 Task: Search one way flight ticket for 1 adult, 1 child, 1 infant in seat in premium economy from Fairbanks: Fairbanks International Airport to Sheridan: Sheridan County Airport on 8-6-2023. Number of bags: 2 carry on bags and 4 checked bags. Price is upto 71000. Outbound departure time preference is 17:00.
Action: Mouse moved to (410, 352)
Screenshot: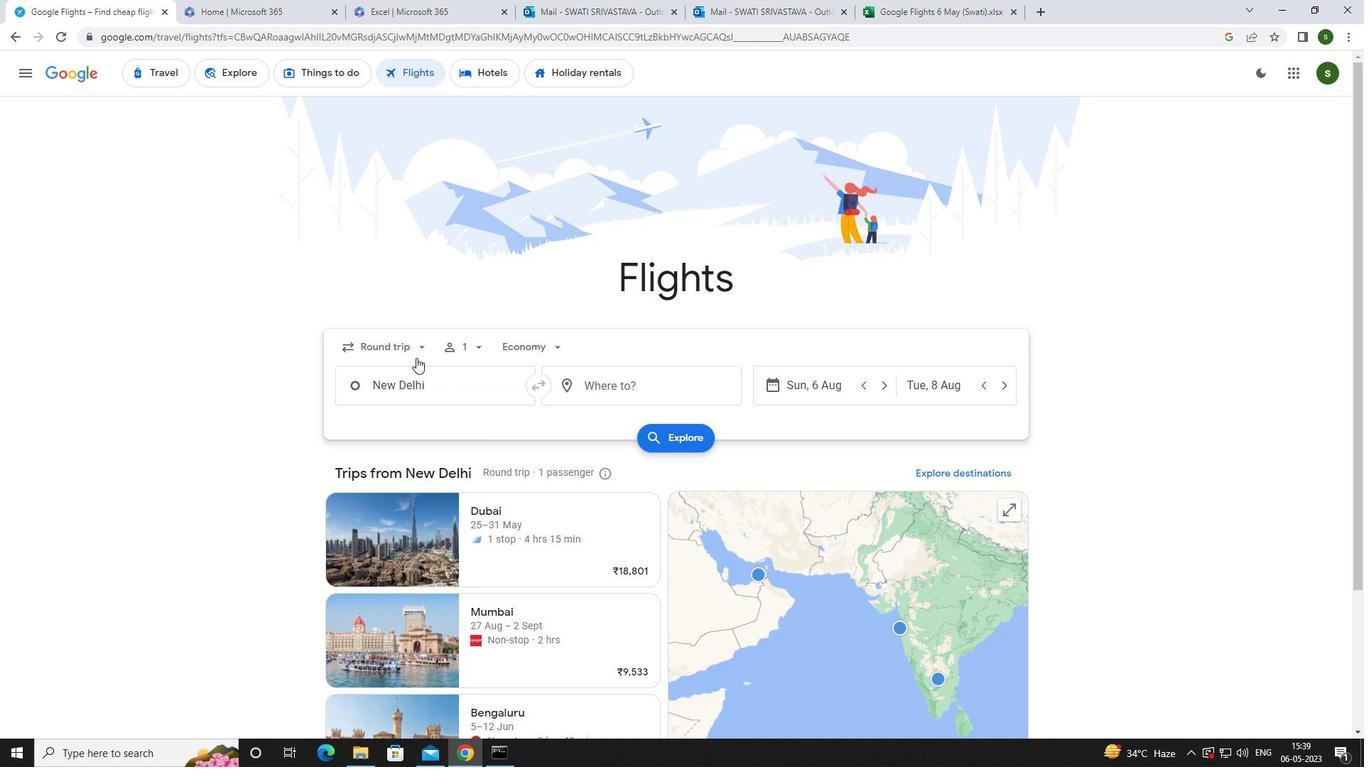 
Action: Mouse pressed left at (410, 352)
Screenshot: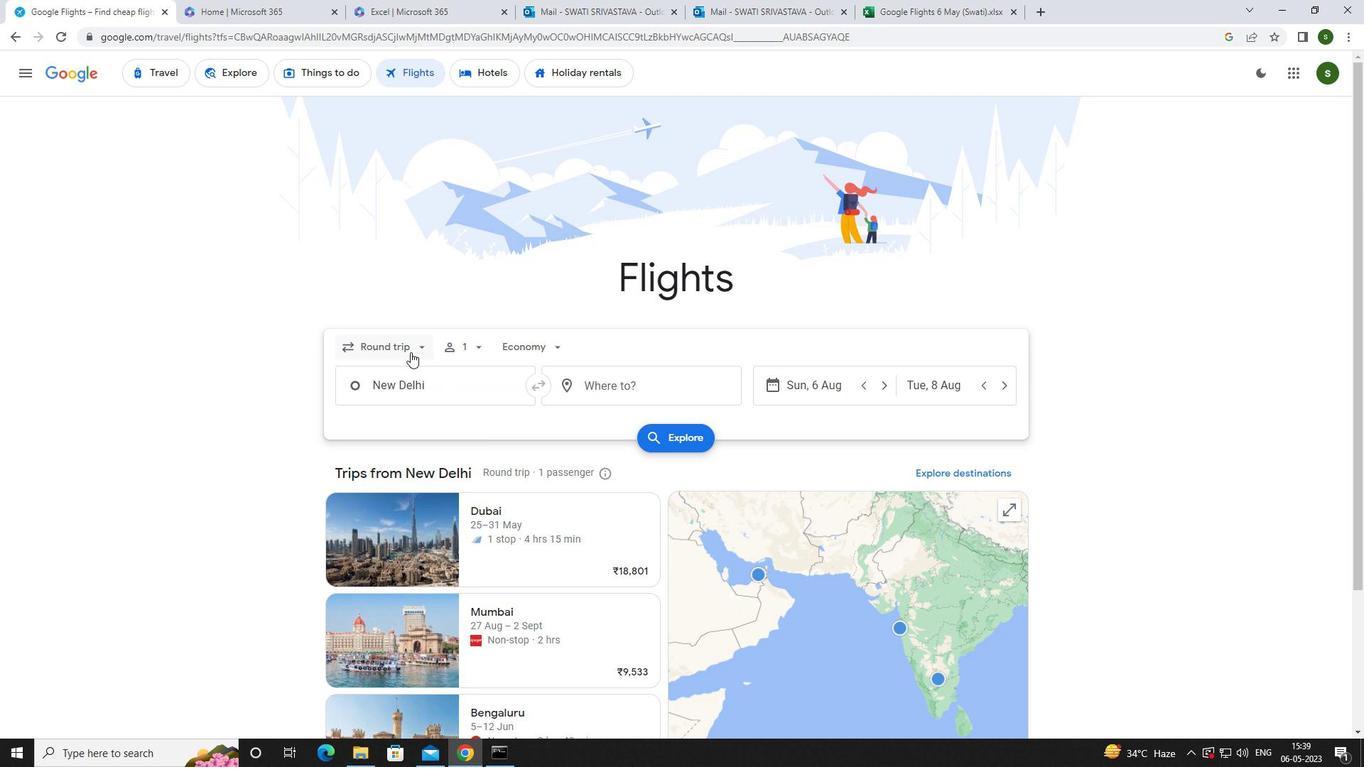 
Action: Mouse moved to (413, 408)
Screenshot: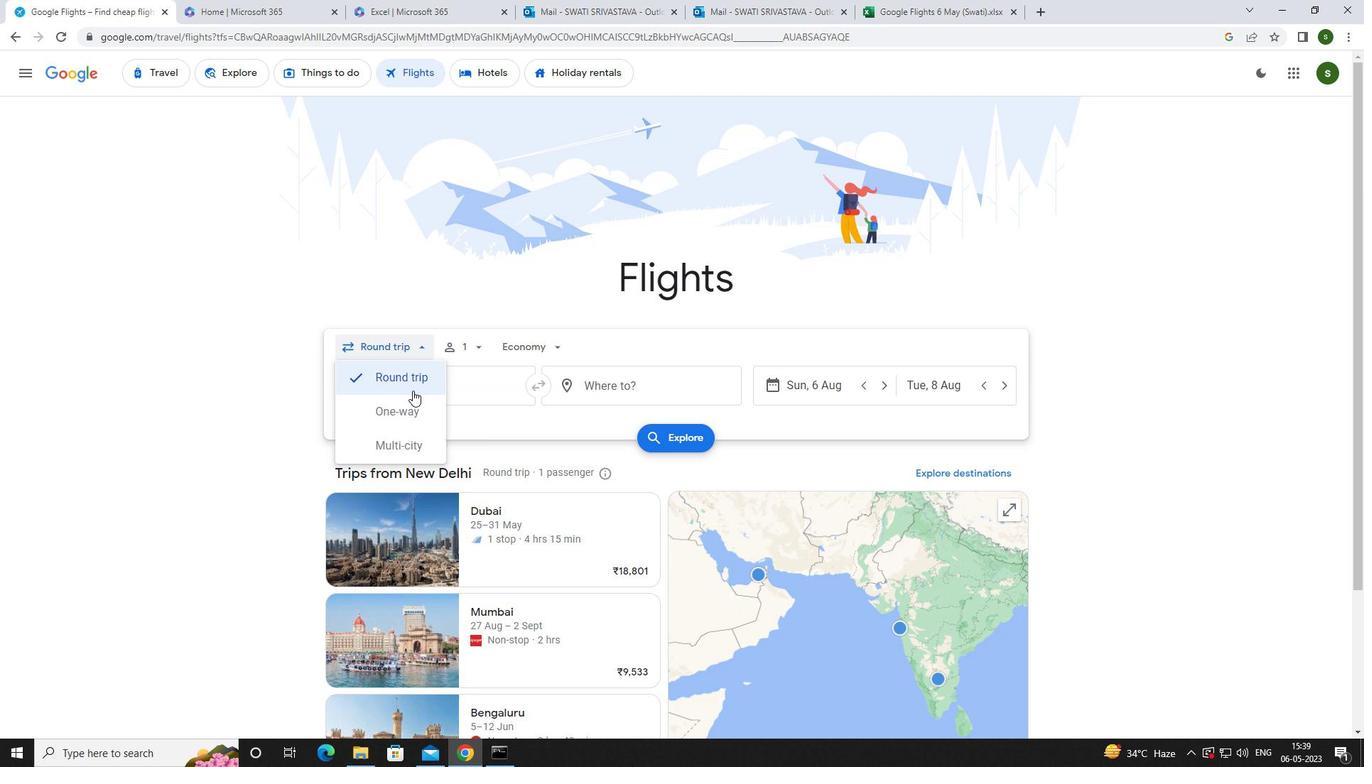 
Action: Mouse pressed left at (413, 408)
Screenshot: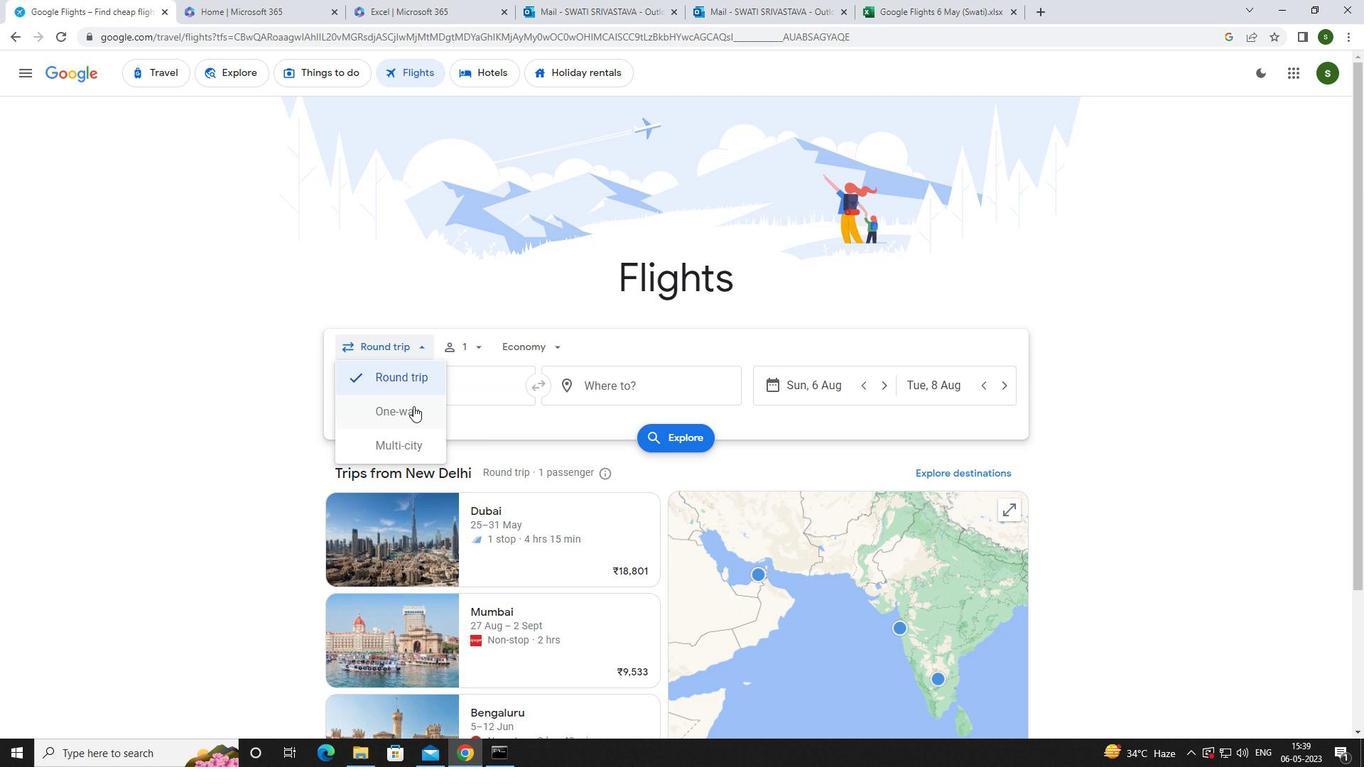 
Action: Mouse moved to (466, 341)
Screenshot: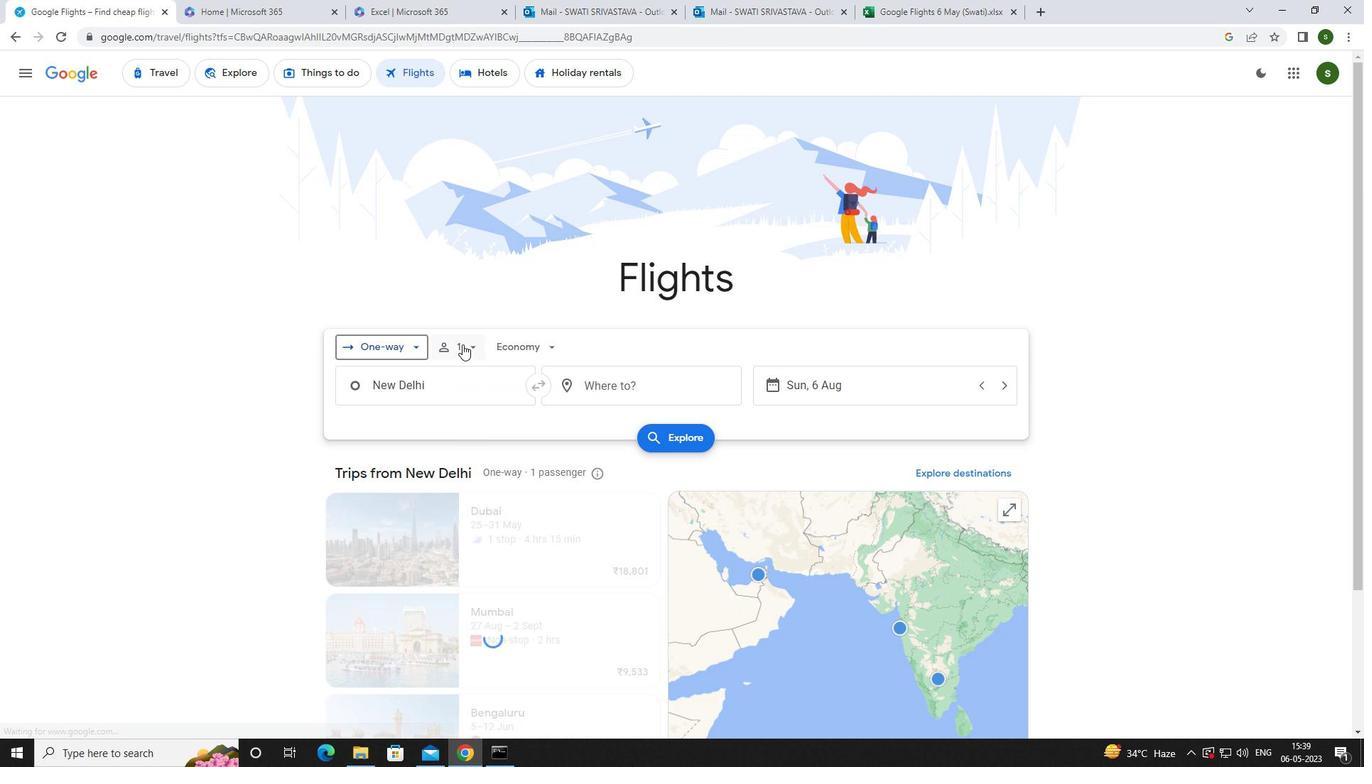 
Action: Mouse pressed left at (466, 341)
Screenshot: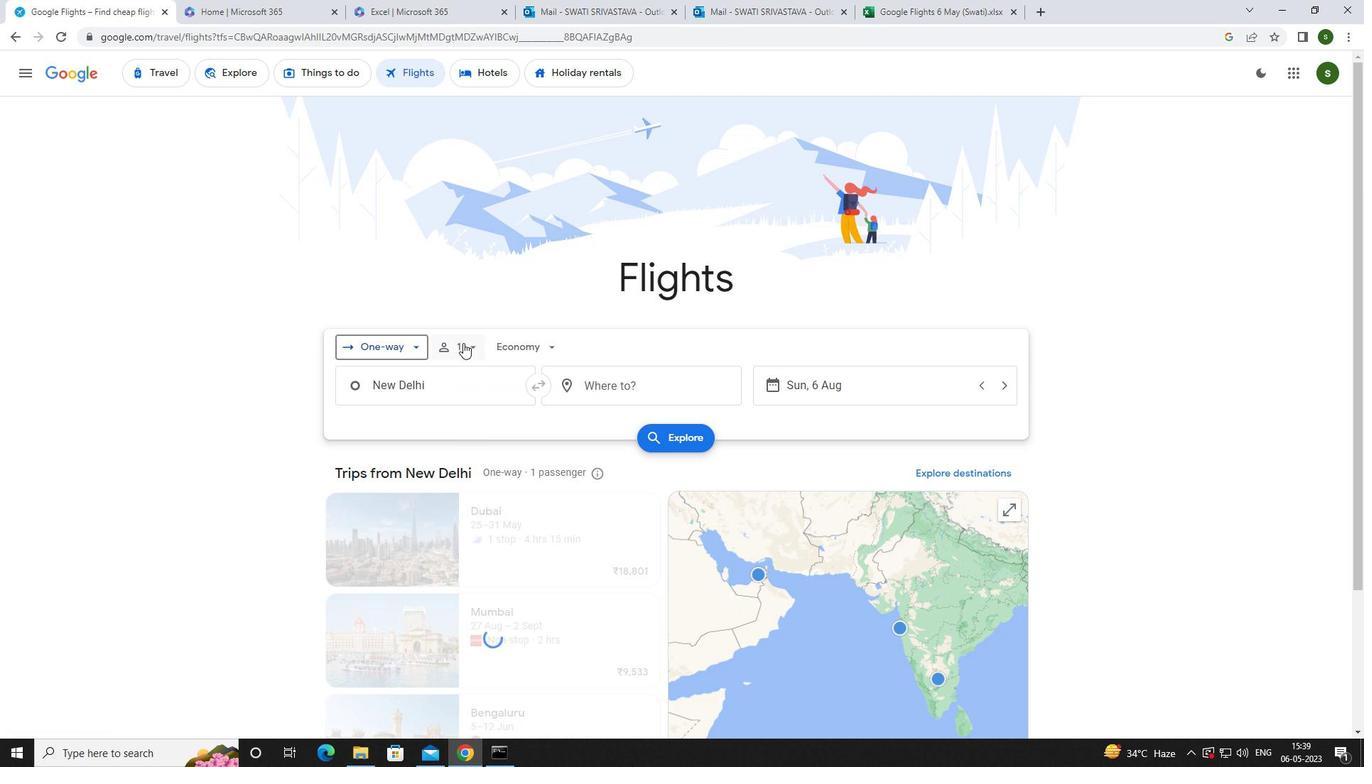 
Action: Mouse moved to (582, 421)
Screenshot: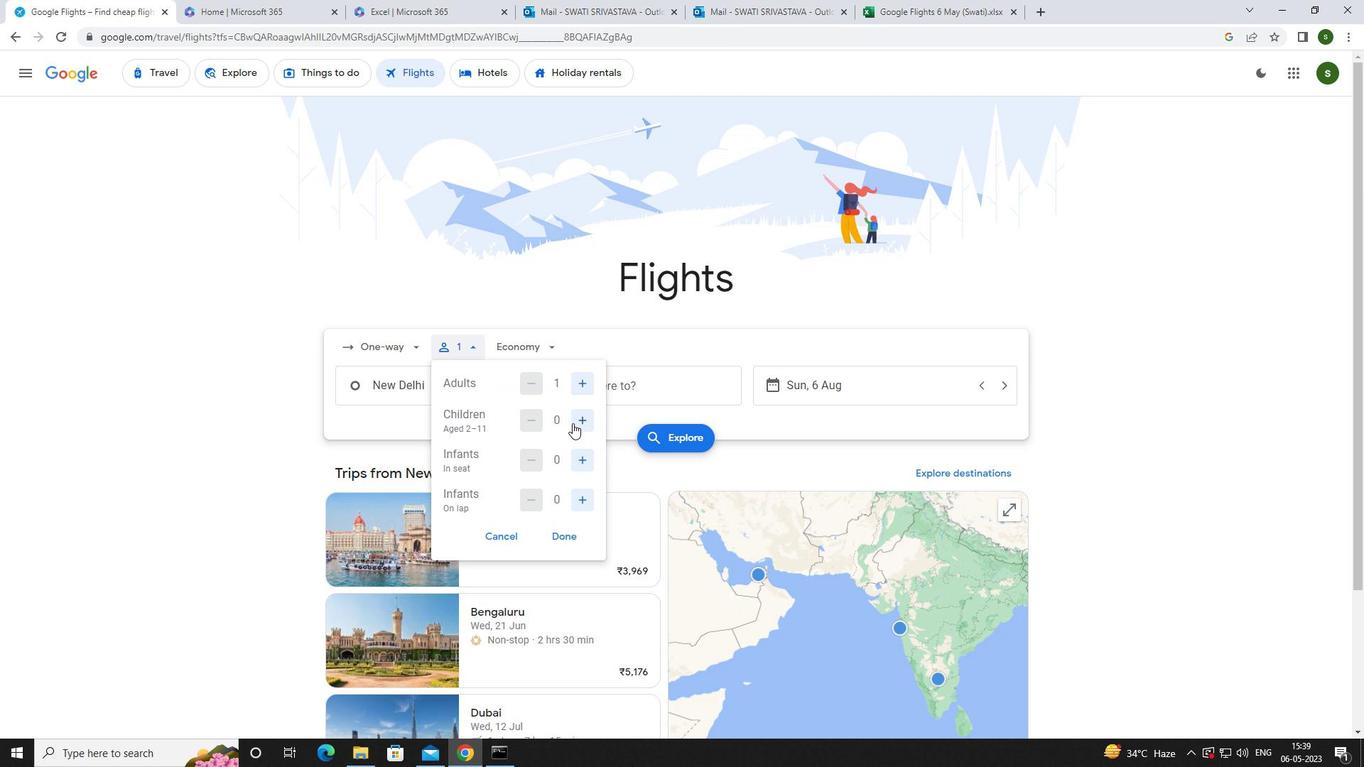 
Action: Mouse pressed left at (582, 421)
Screenshot: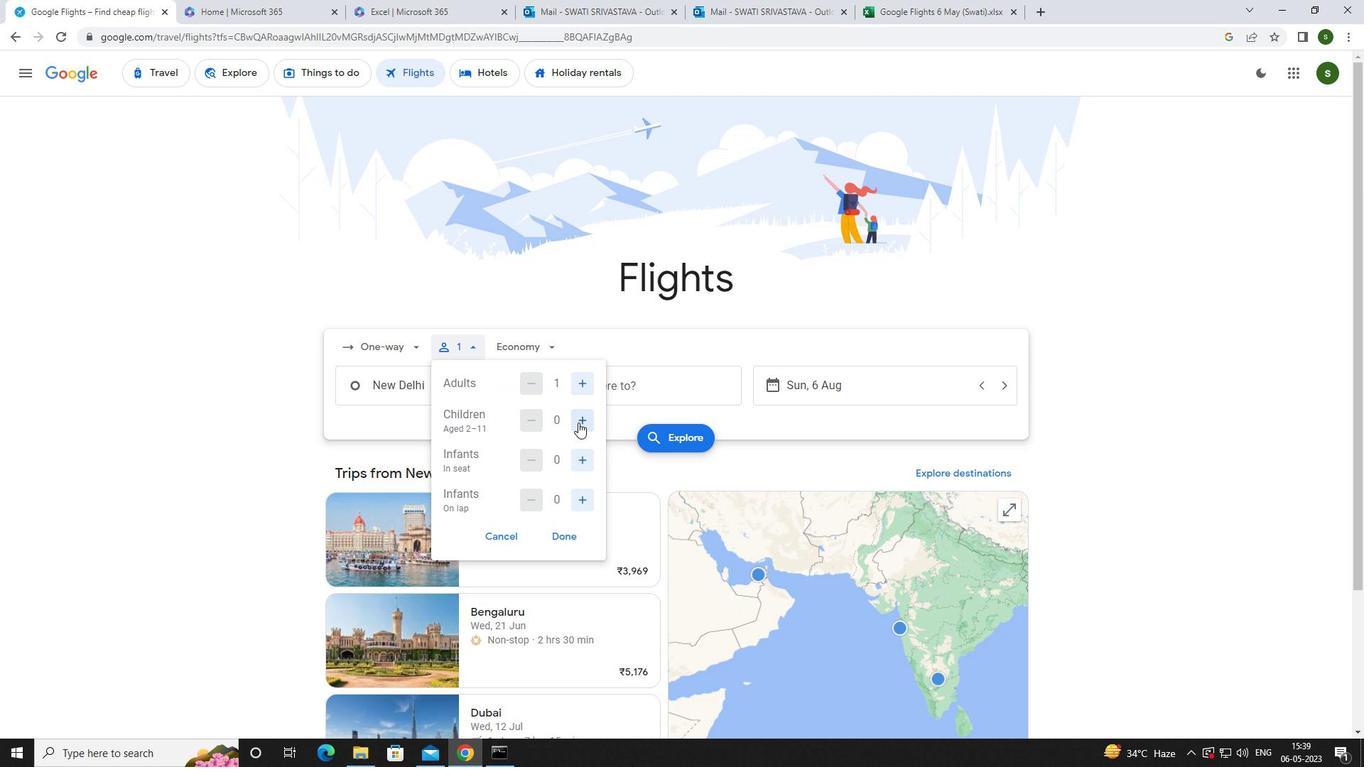 
Action: Mouse moved to (578, 460)
Screenshot: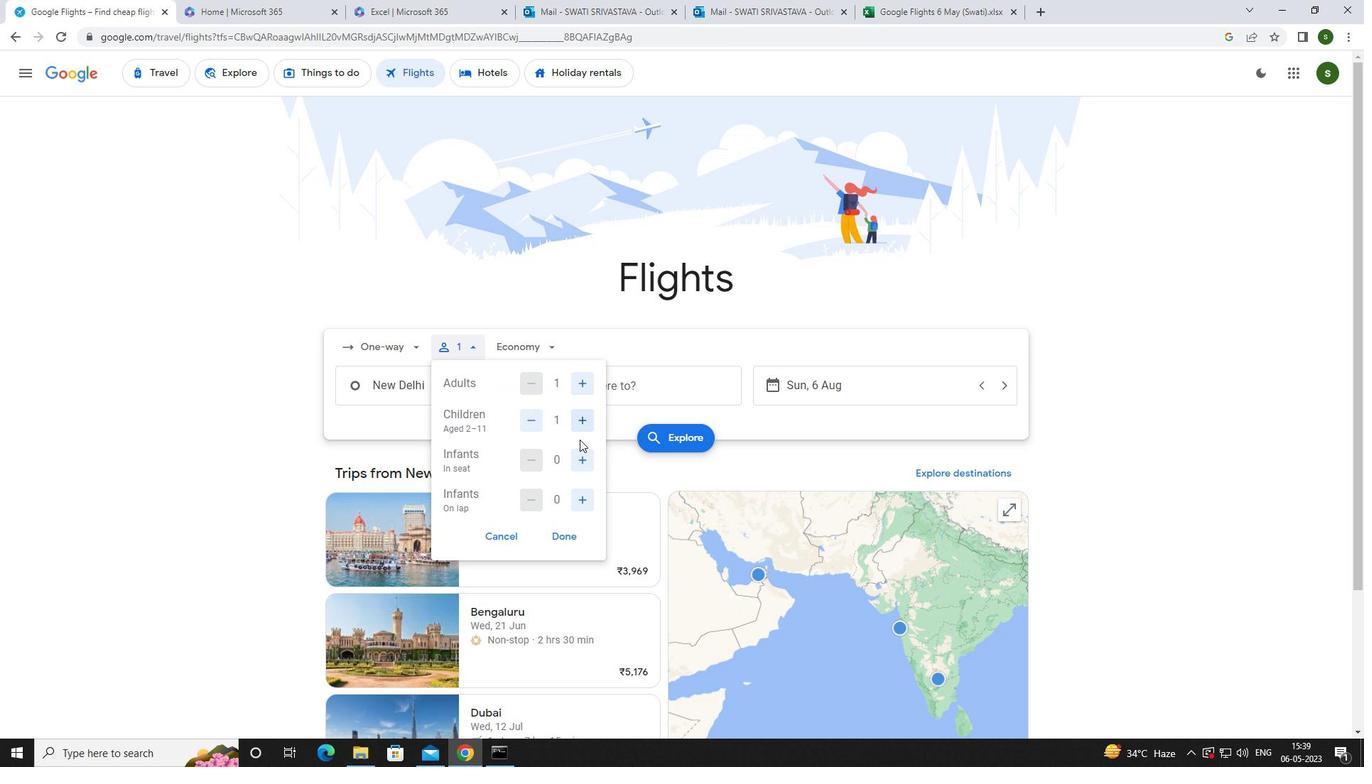 
Action: Mouse pressed left at (578, 460)
Screenshot: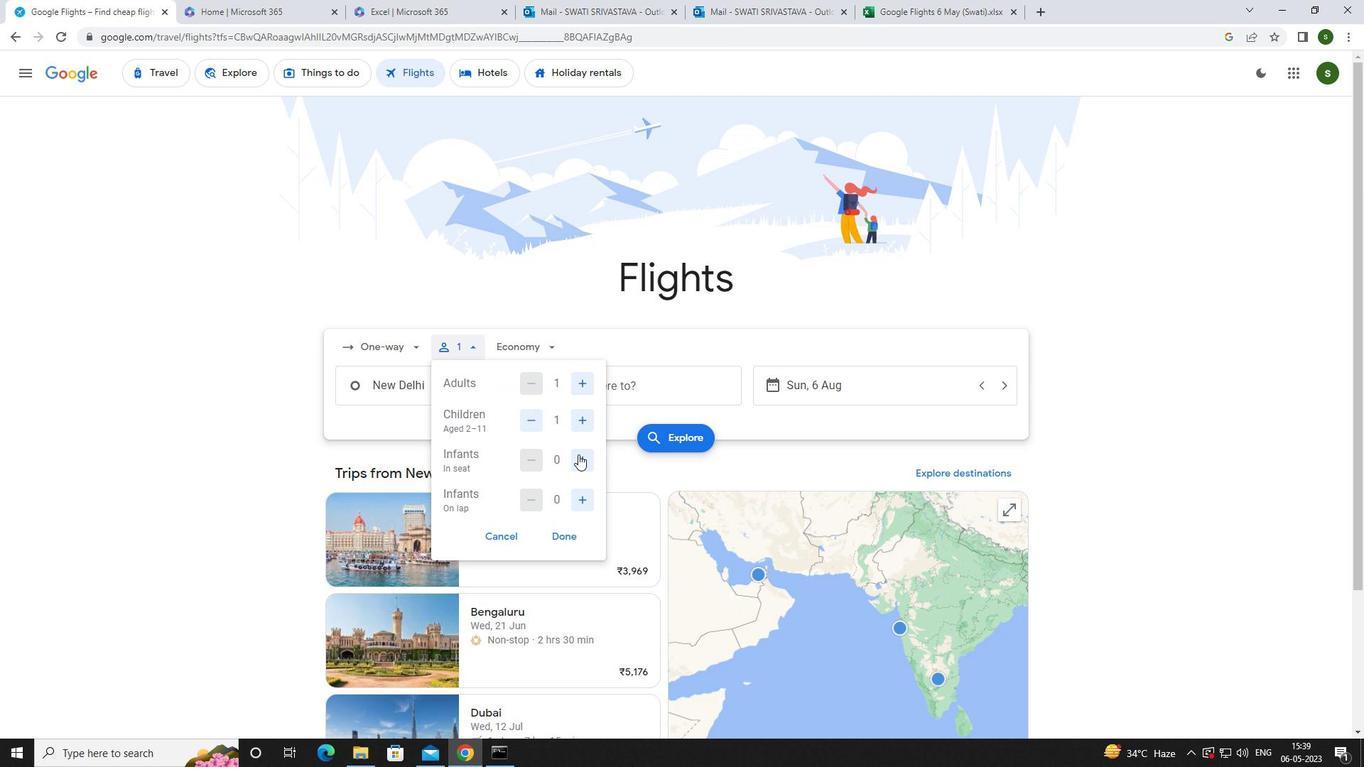 
Action: Mouse moved to (545, 352)
Screenshot: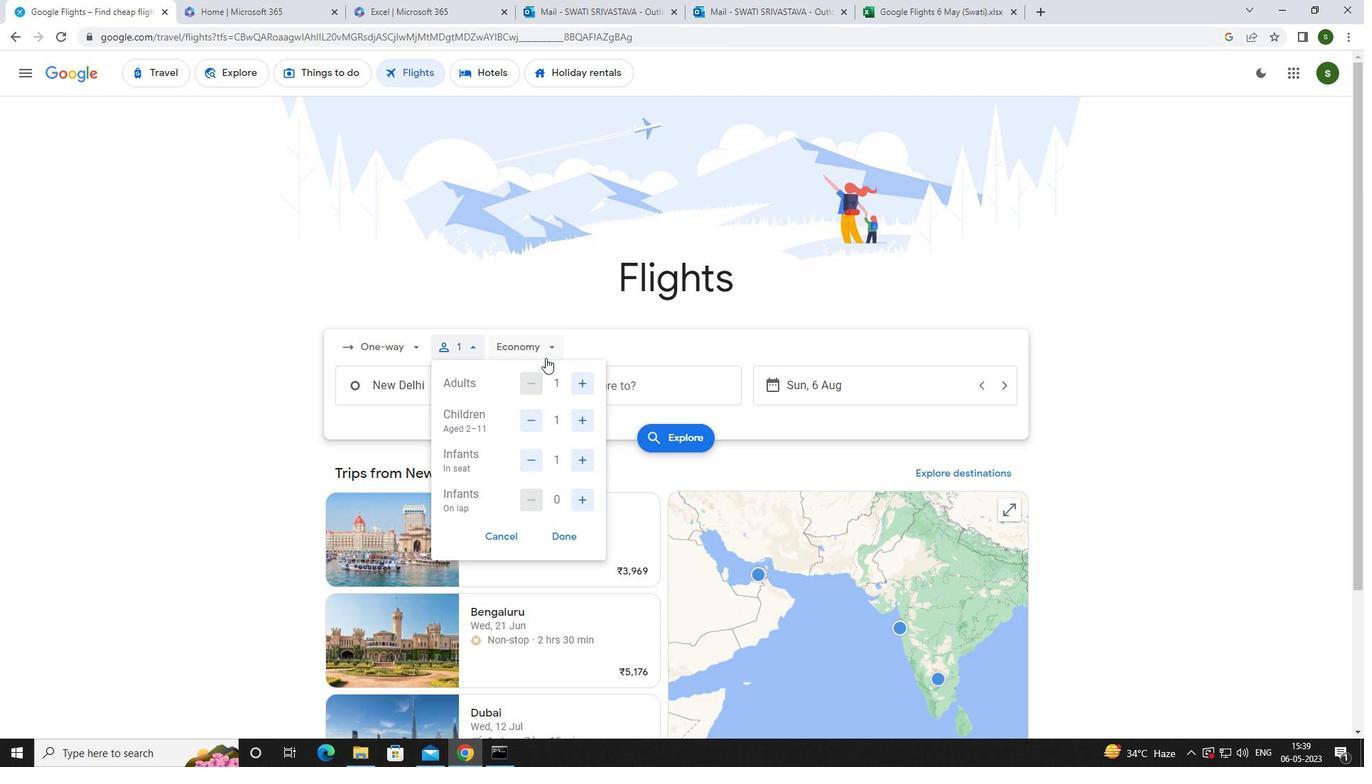 
Action: Mouse pressed left at (545, 352)
Screenshot: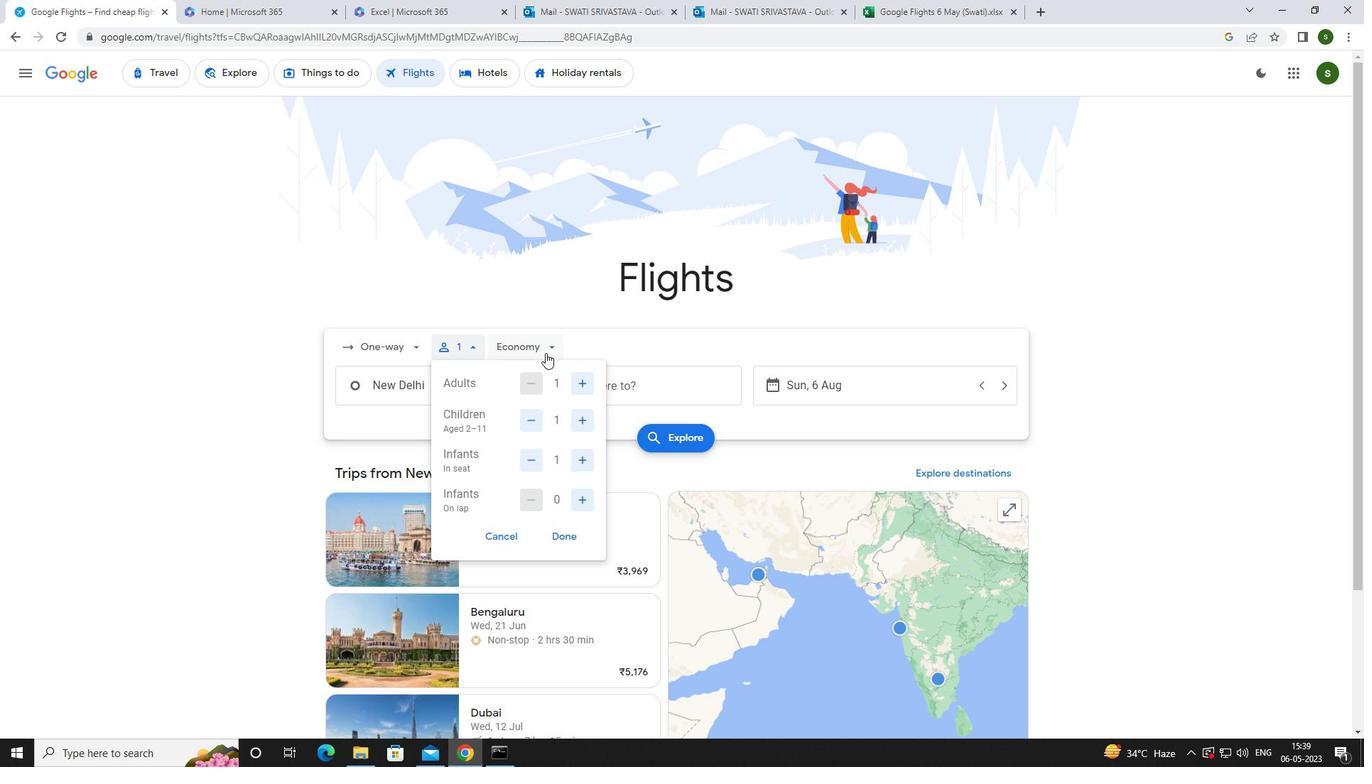 
Action: Mouse moved to (550, 407)
Screenshot: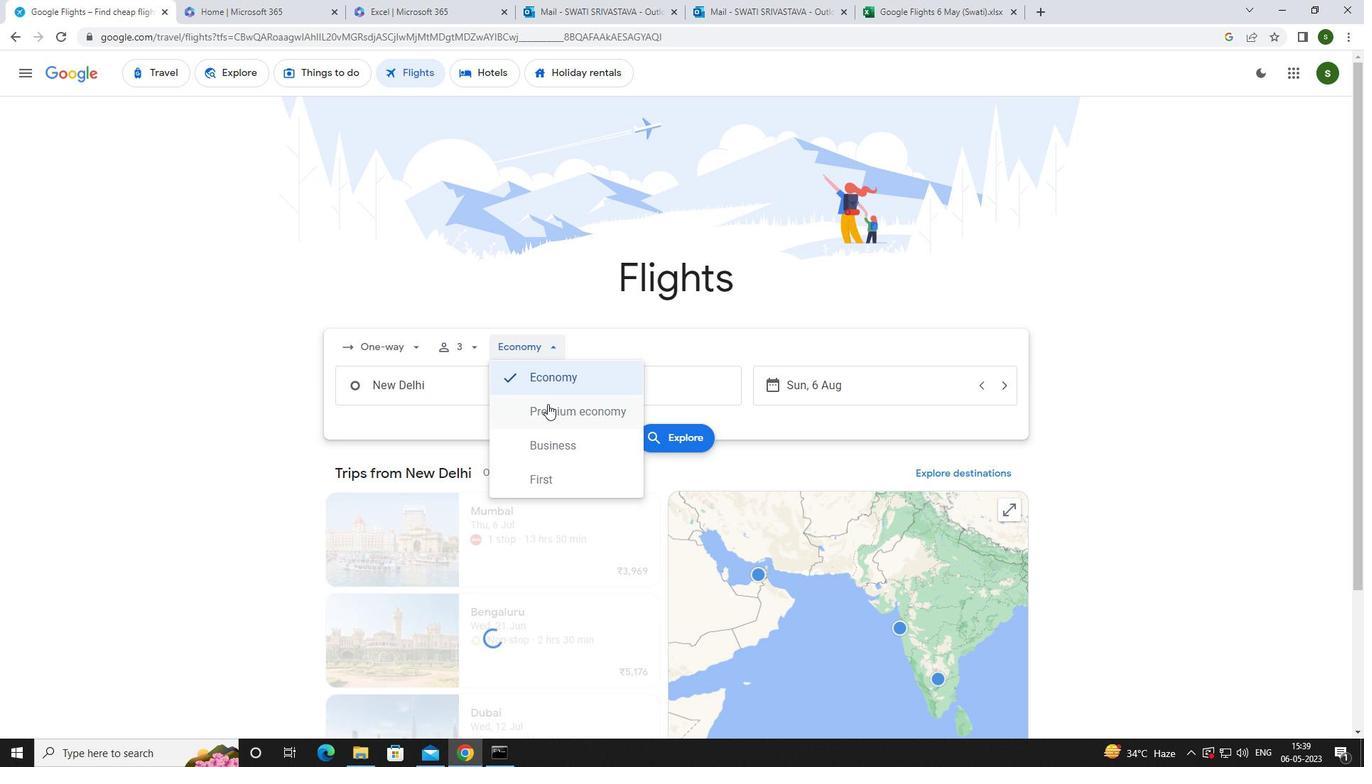 
Action: Mouse pressed left at (550, 407)
Screenshot: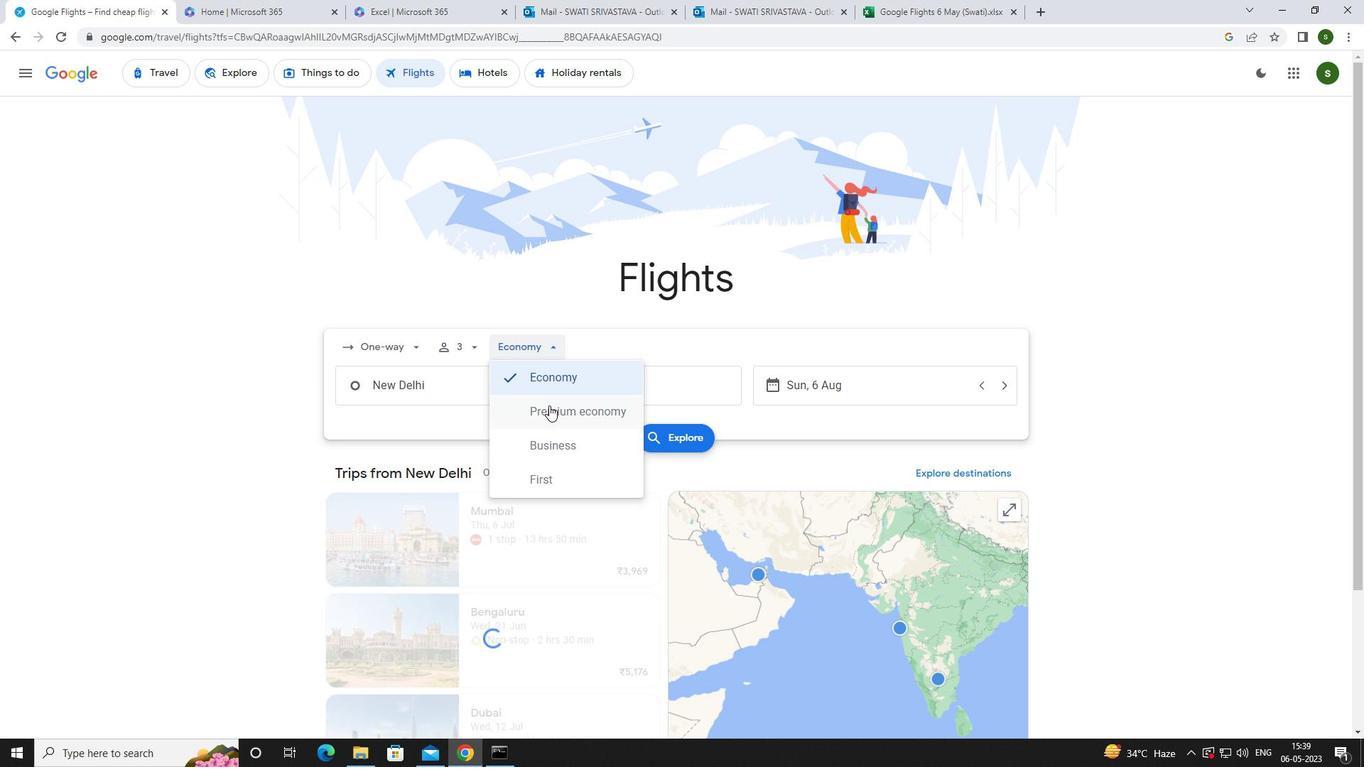 
Action: Mouse moved to (479, 386)
Screenshot: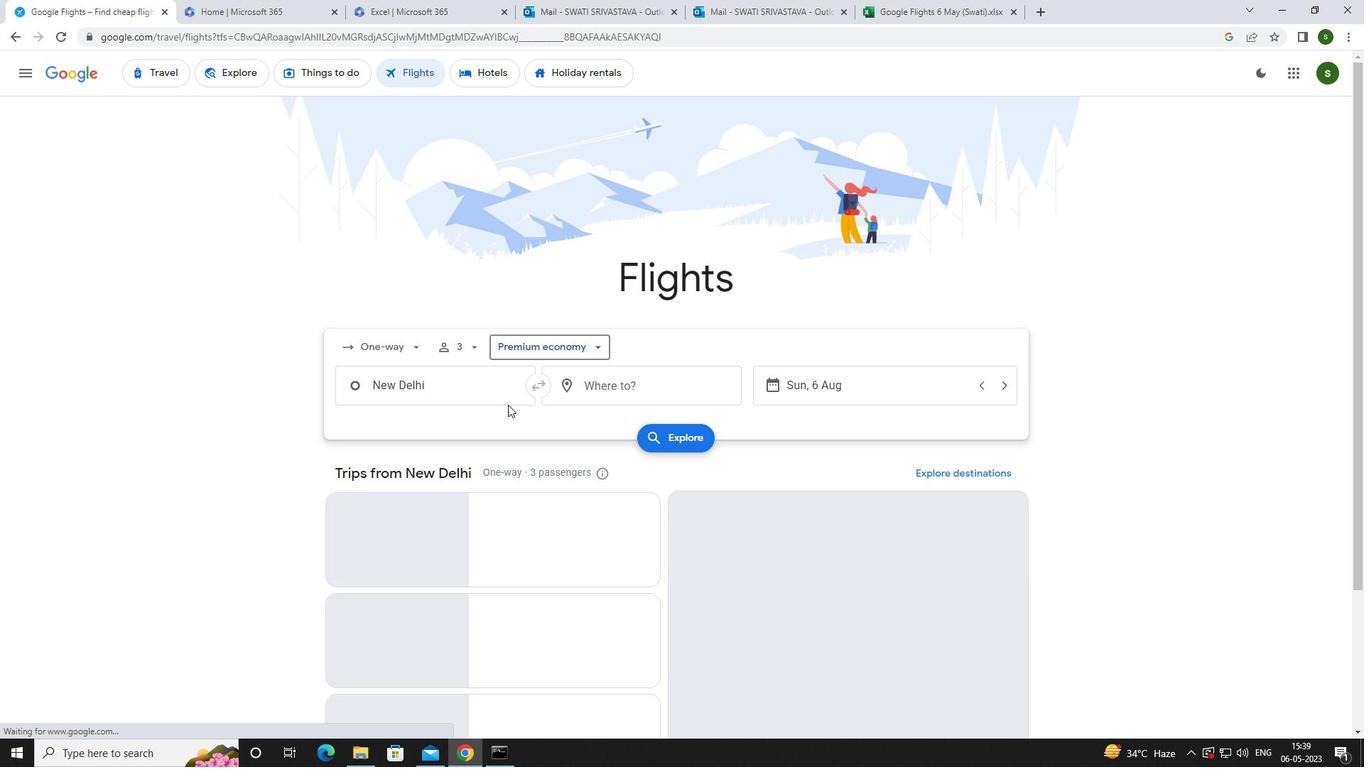 
Action: Mouse pressed left at (479, 386)
Screenshot: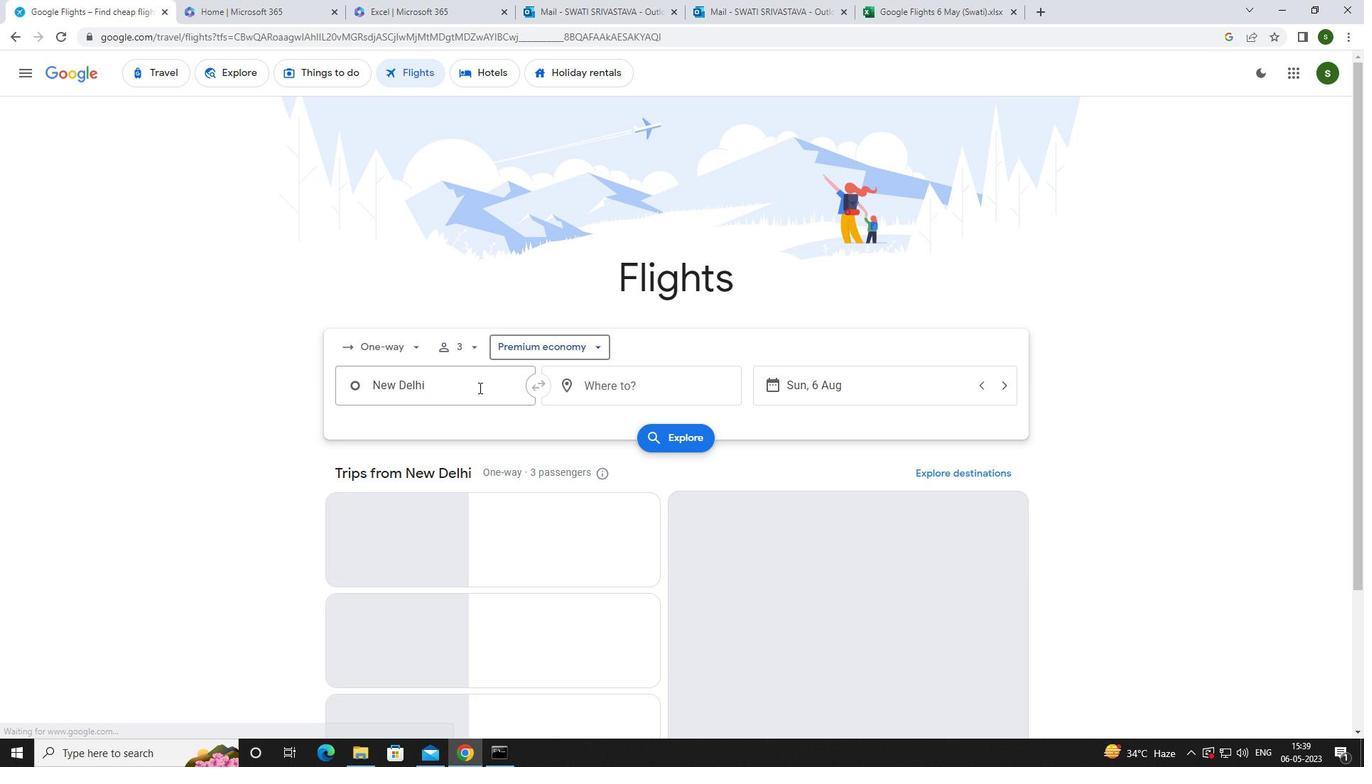 
Action: Mouse moved to (479, 386)
Screenshot: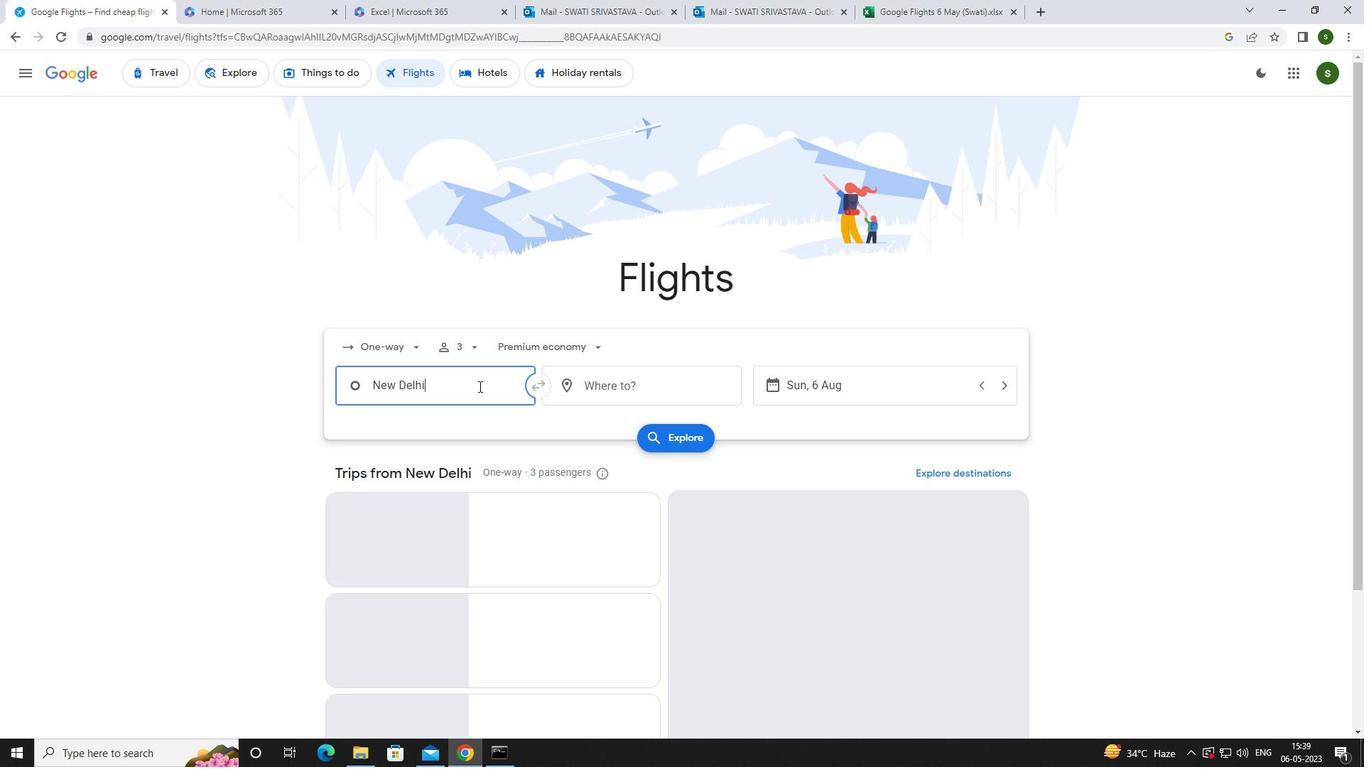 
Action: Key pressed <Key.caps_lock>f<Key.caps_lock>ai
Screenshot: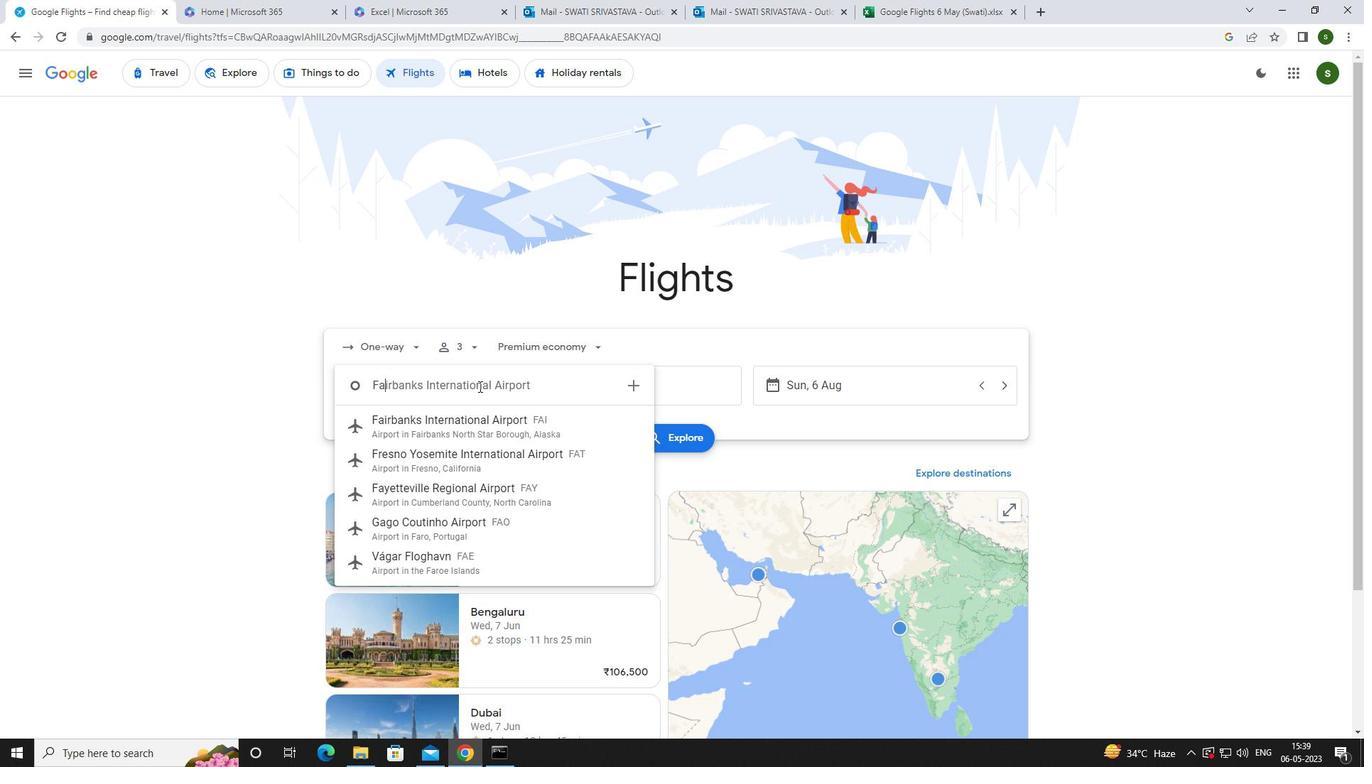 
Action: Mouse moved to (482, 428)
Screenshot: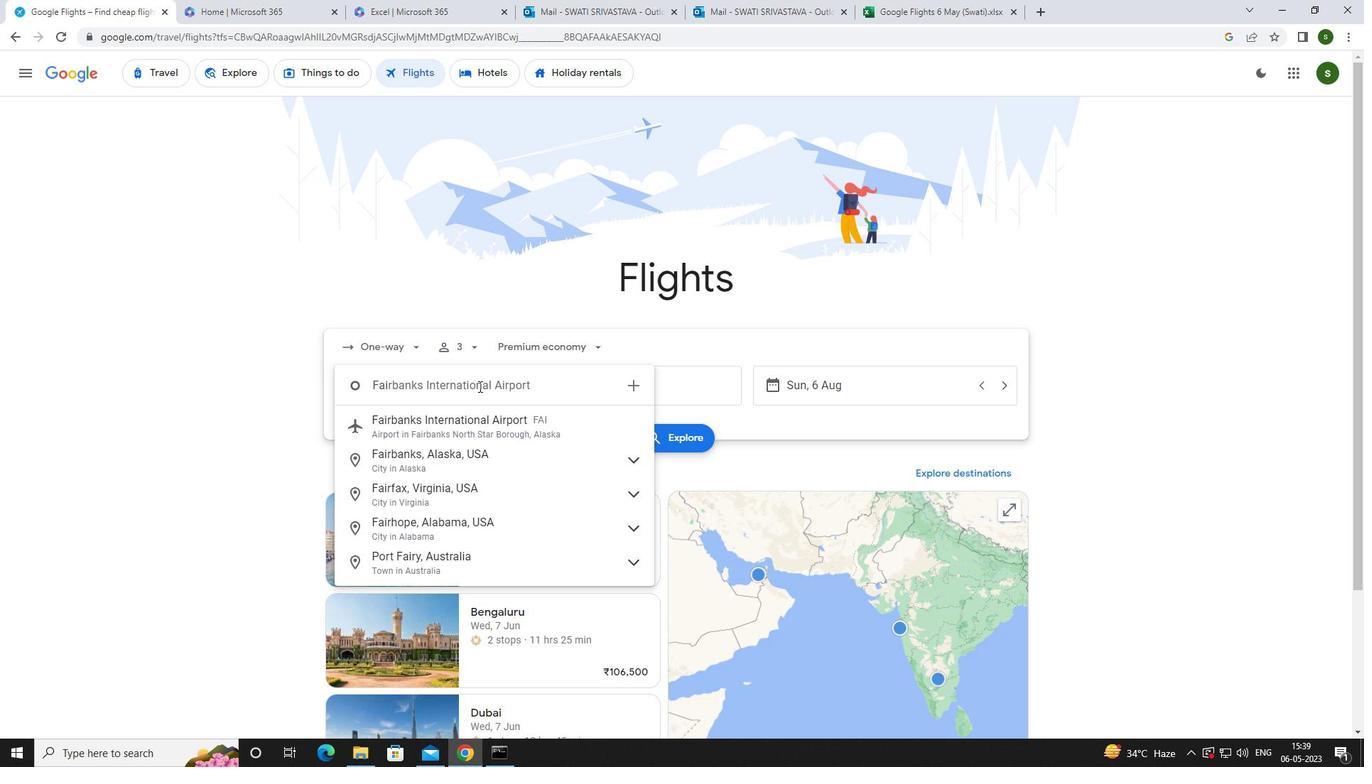 
Action: Mouse pressed left at (482, 428)
Screenshot: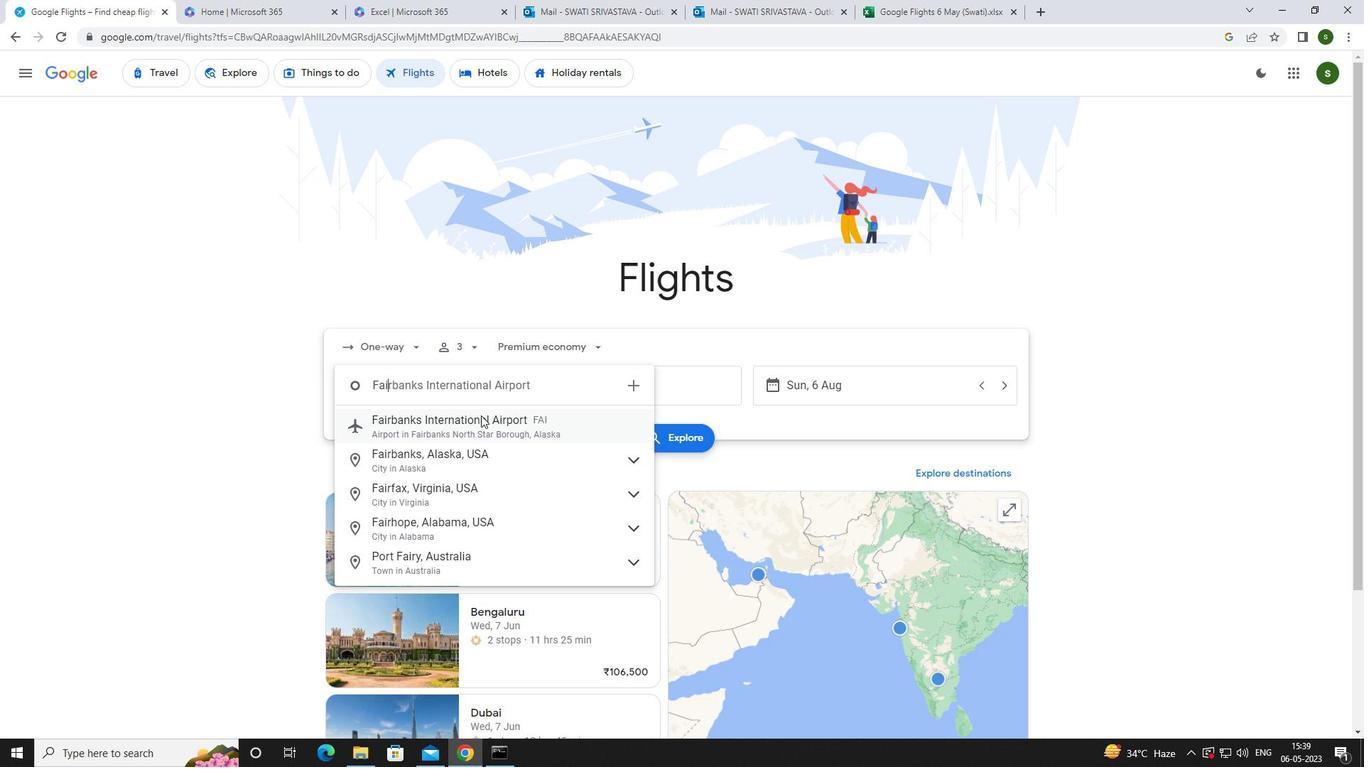 
Action: Mouse moved to (633, 389)
Screenshot: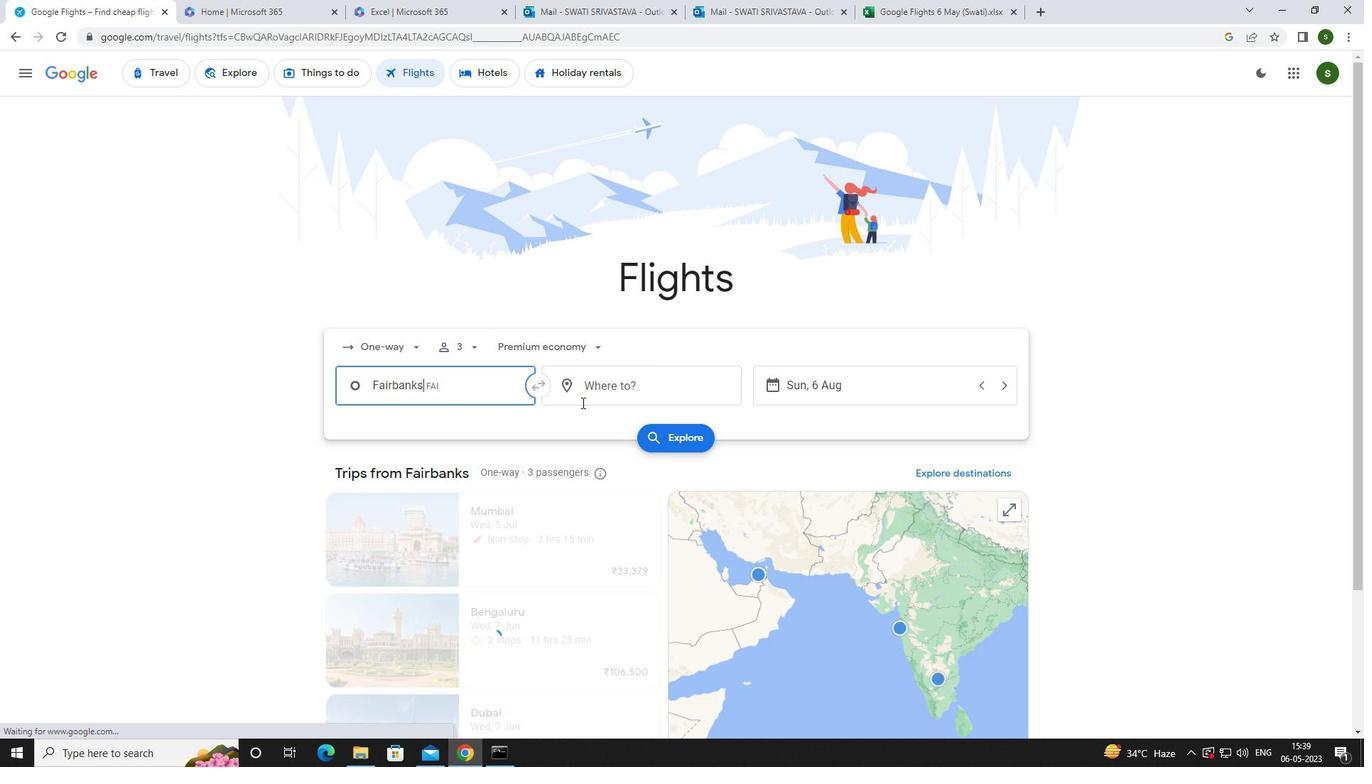 
Action: Mouse pressed left at (633, 389)
Screenshot: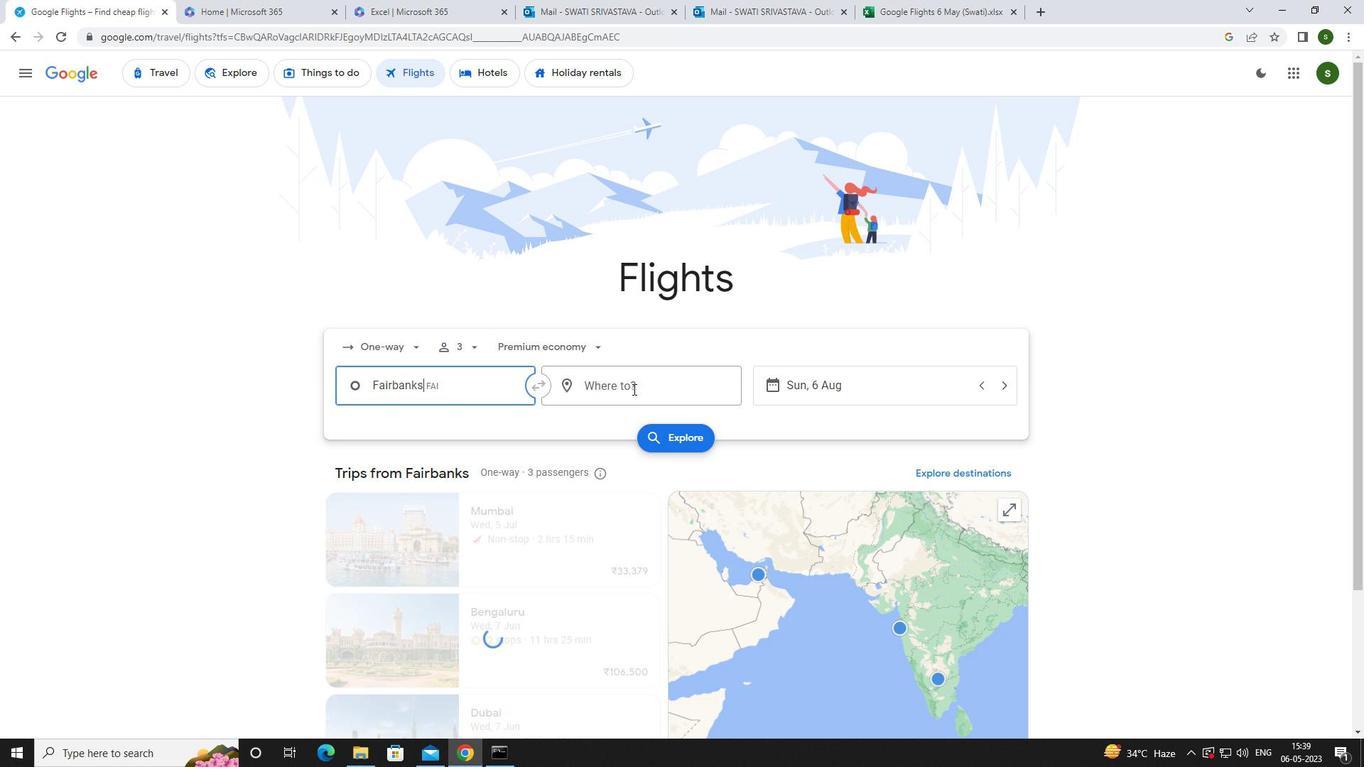 
Action: Key pressed <Key.caps_lock>s<Key.caps_lock>herida
Screenshot: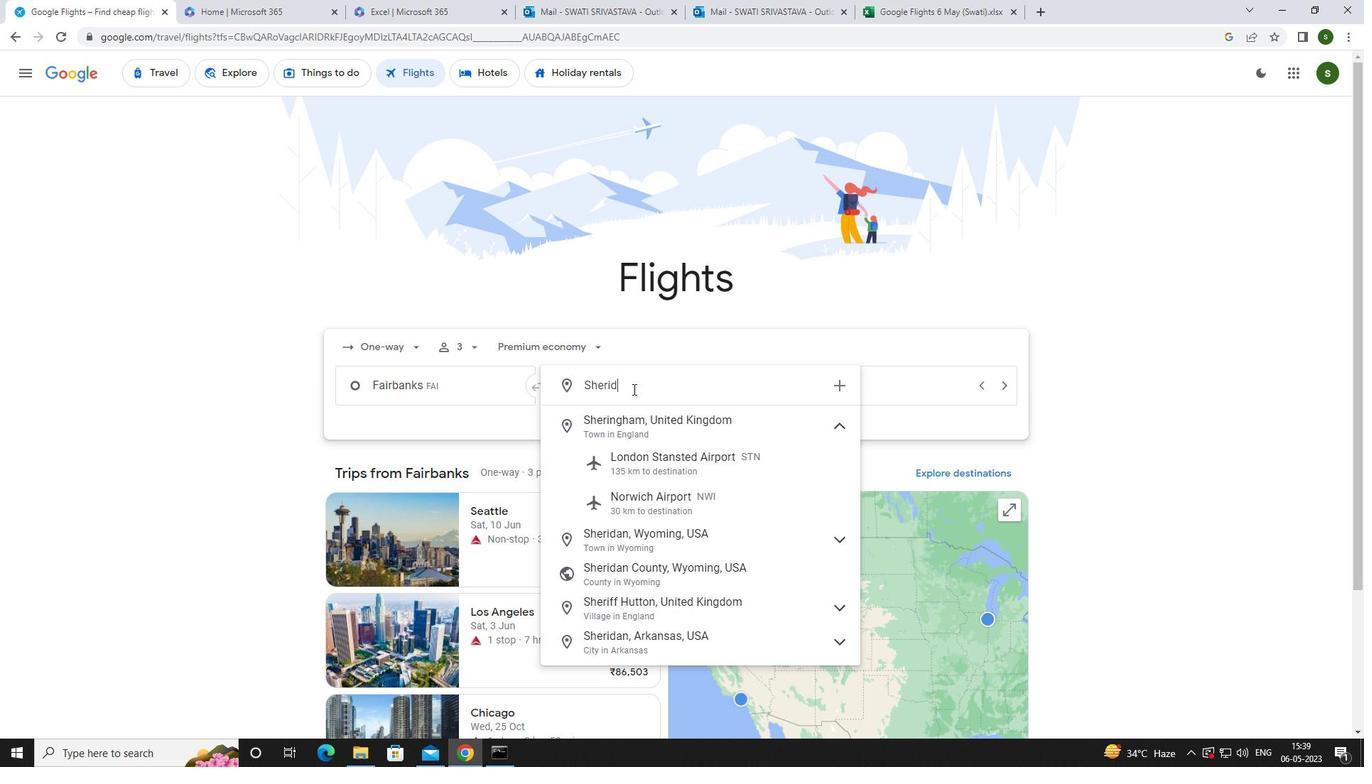 
Action: Mouse moved to (648, 466)
Screenshot: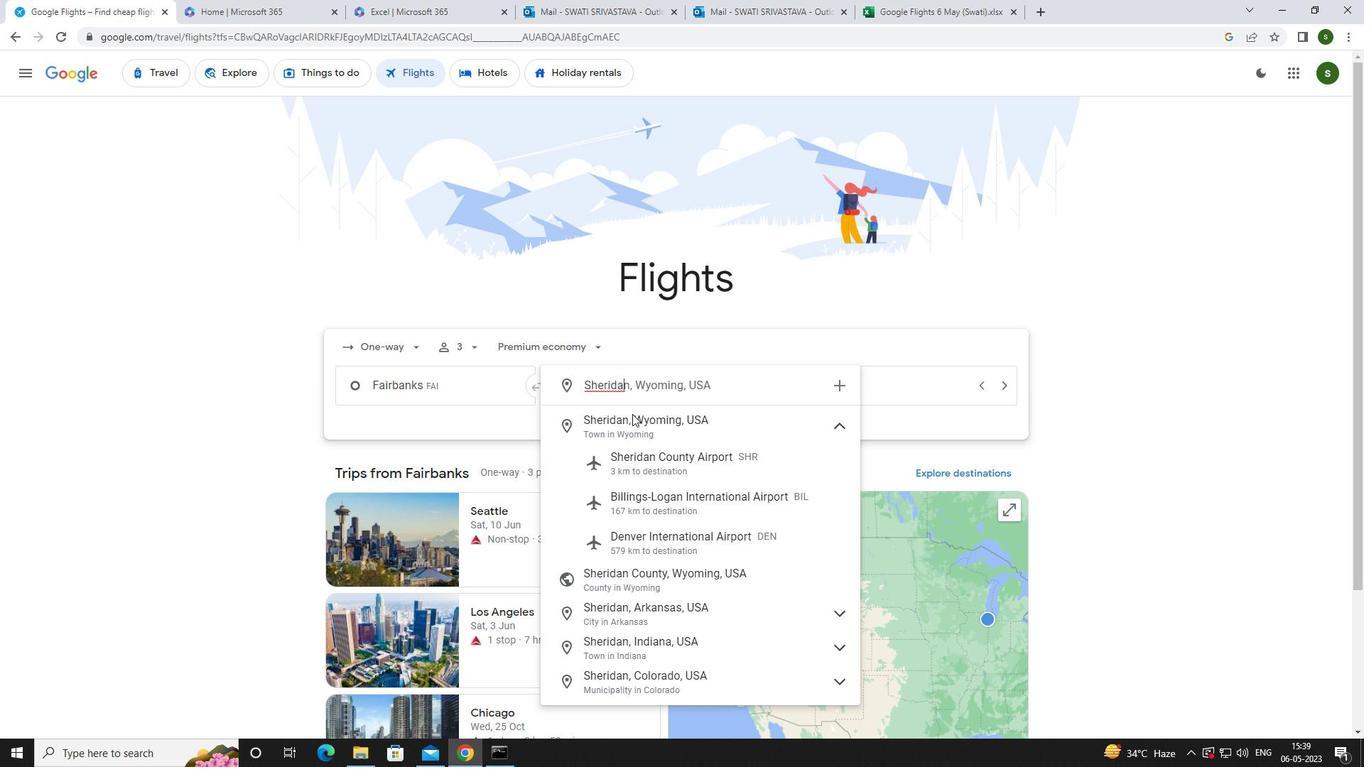 
Action: Mouse pressed left at (648, 466)
Screenshot: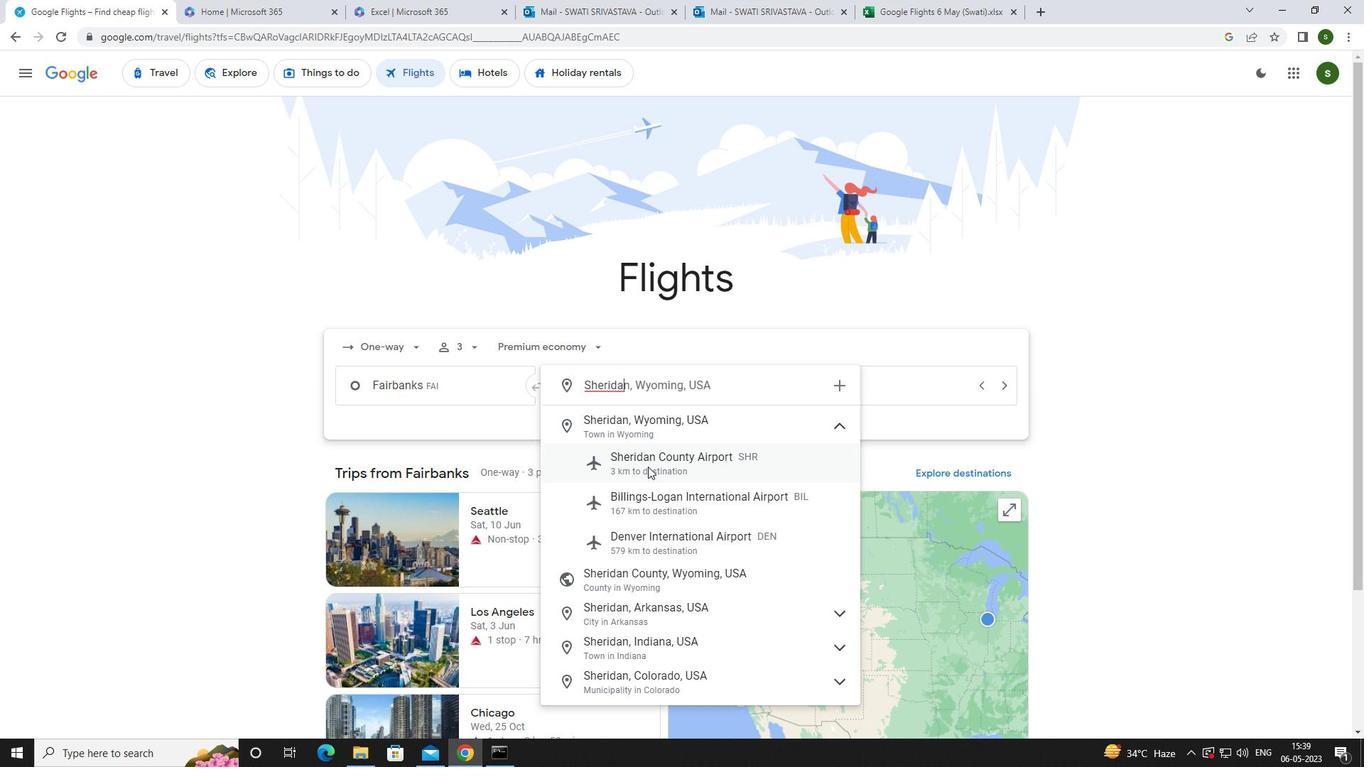 
Action: Mouse moved to (814, 395)
Screenshot: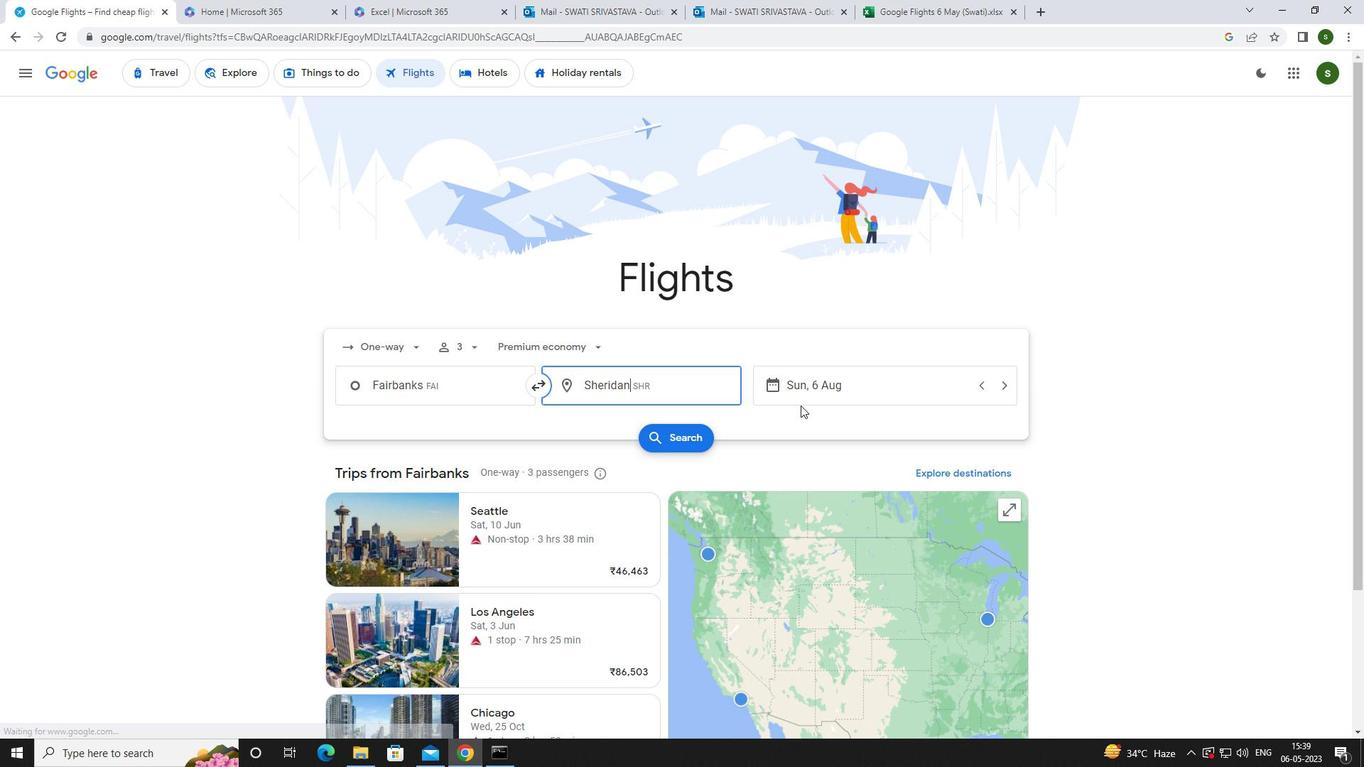 
Action: Mouse pressed left at (814, 395)
Screenshot: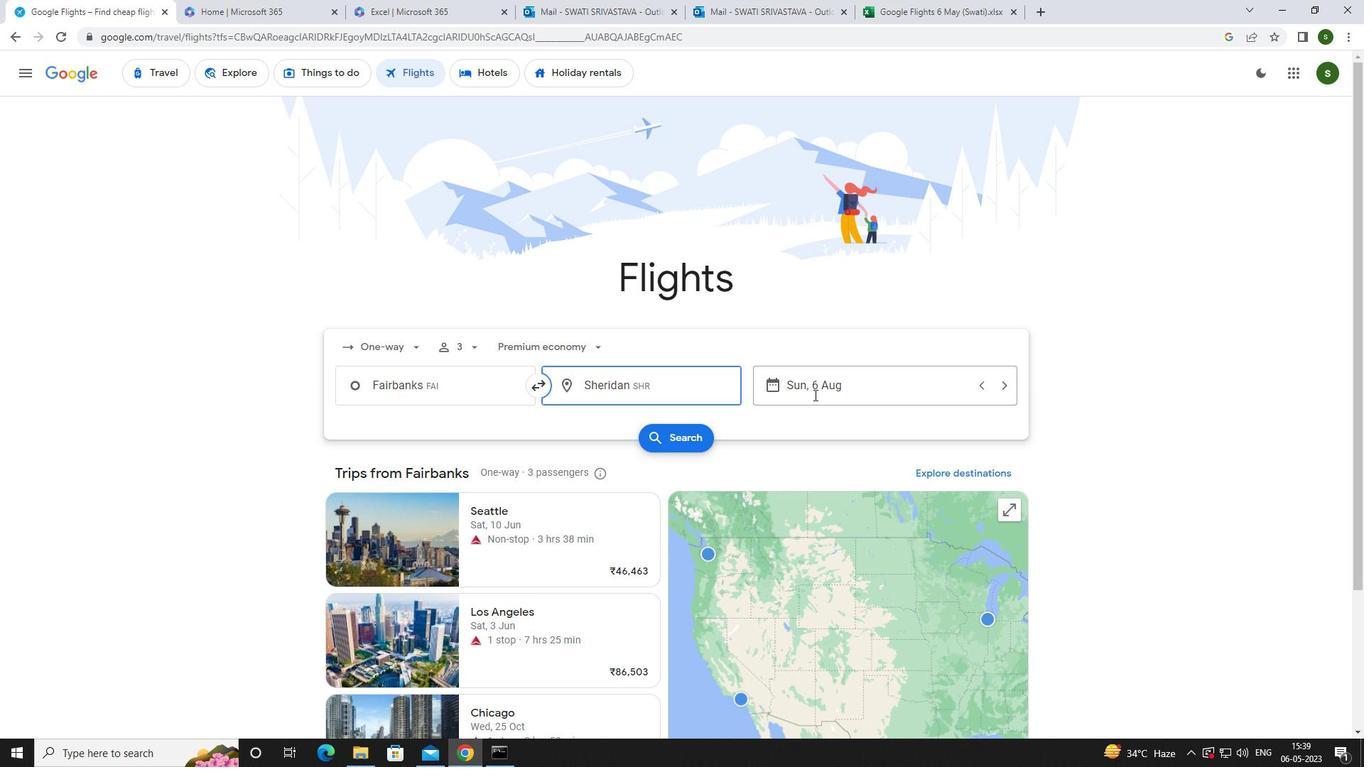 
Action: Mouse moved to (505, 519)
Screenshot: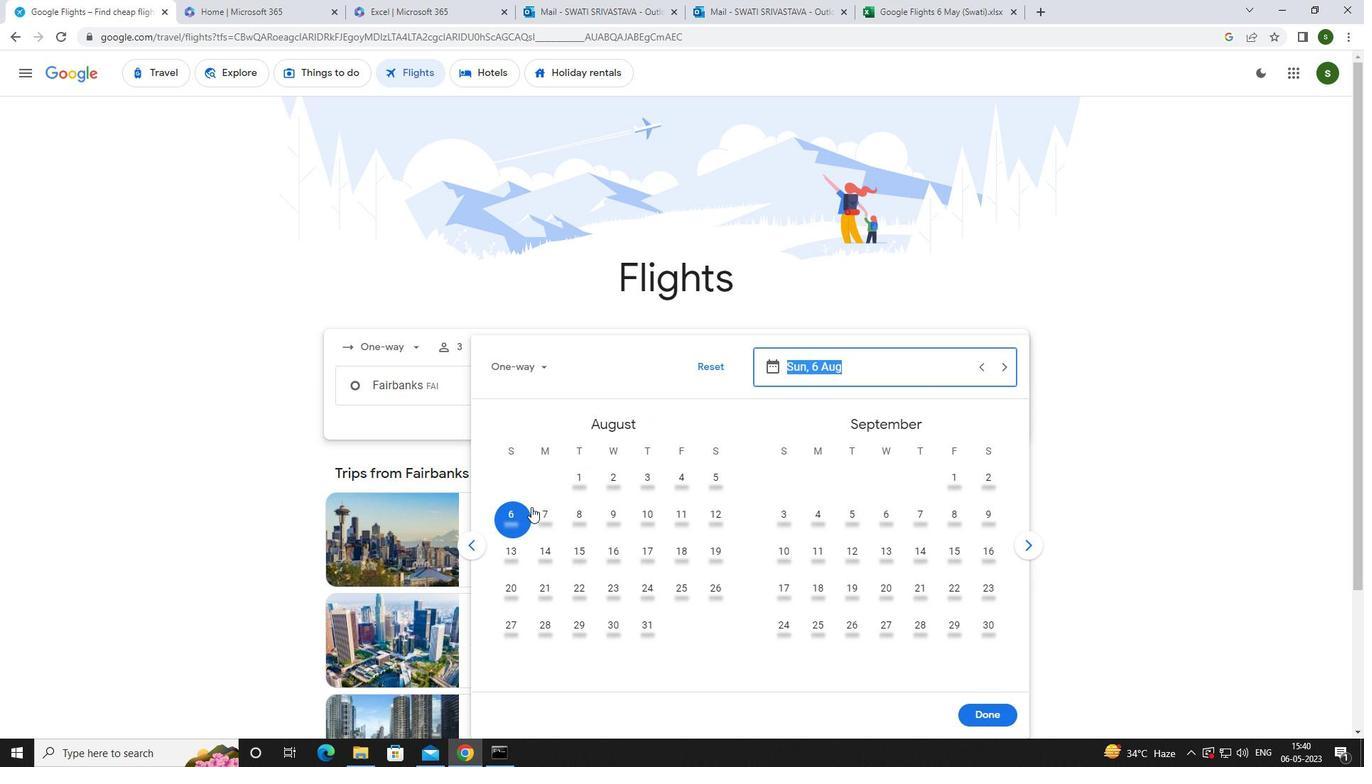 
Action: Mouse pressed left at (505, 519)
Screenshot: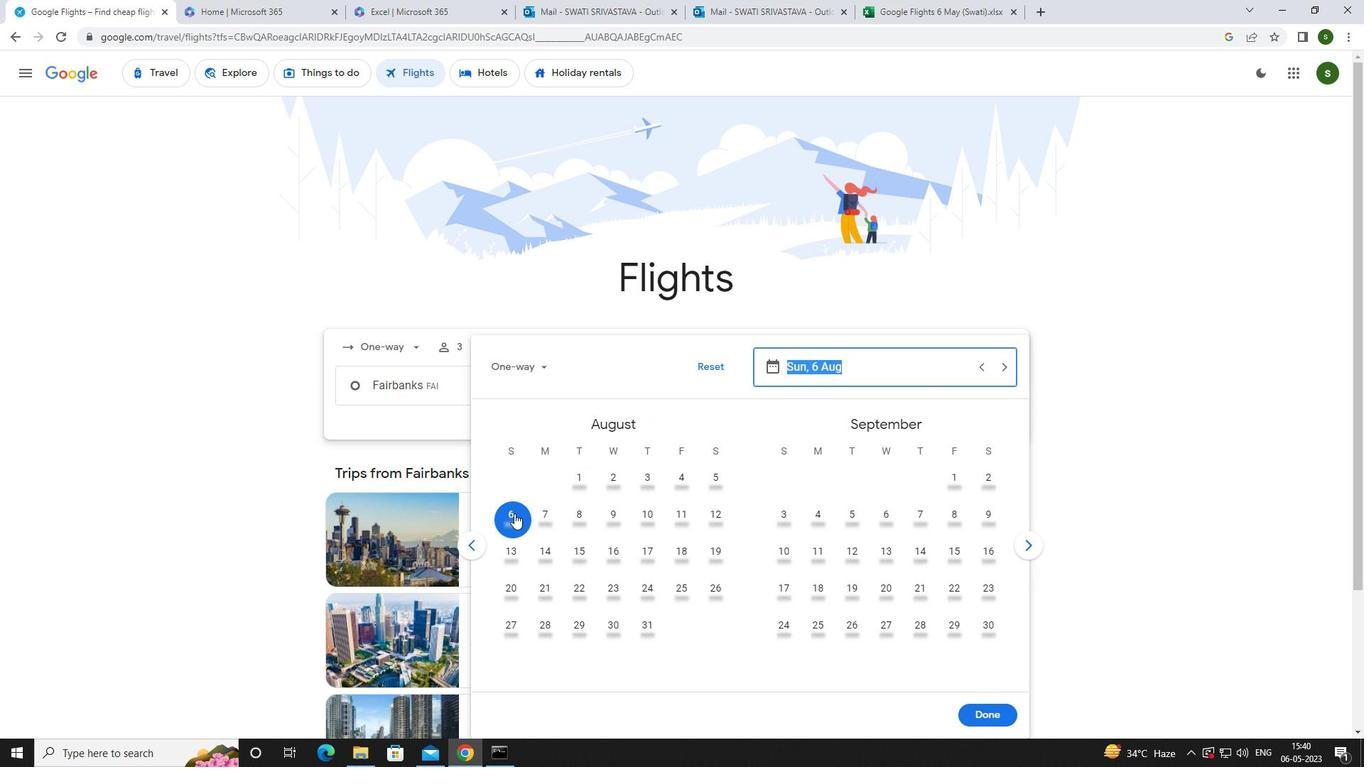 
Action: Mouse moved to (981, 709)
Screenshot: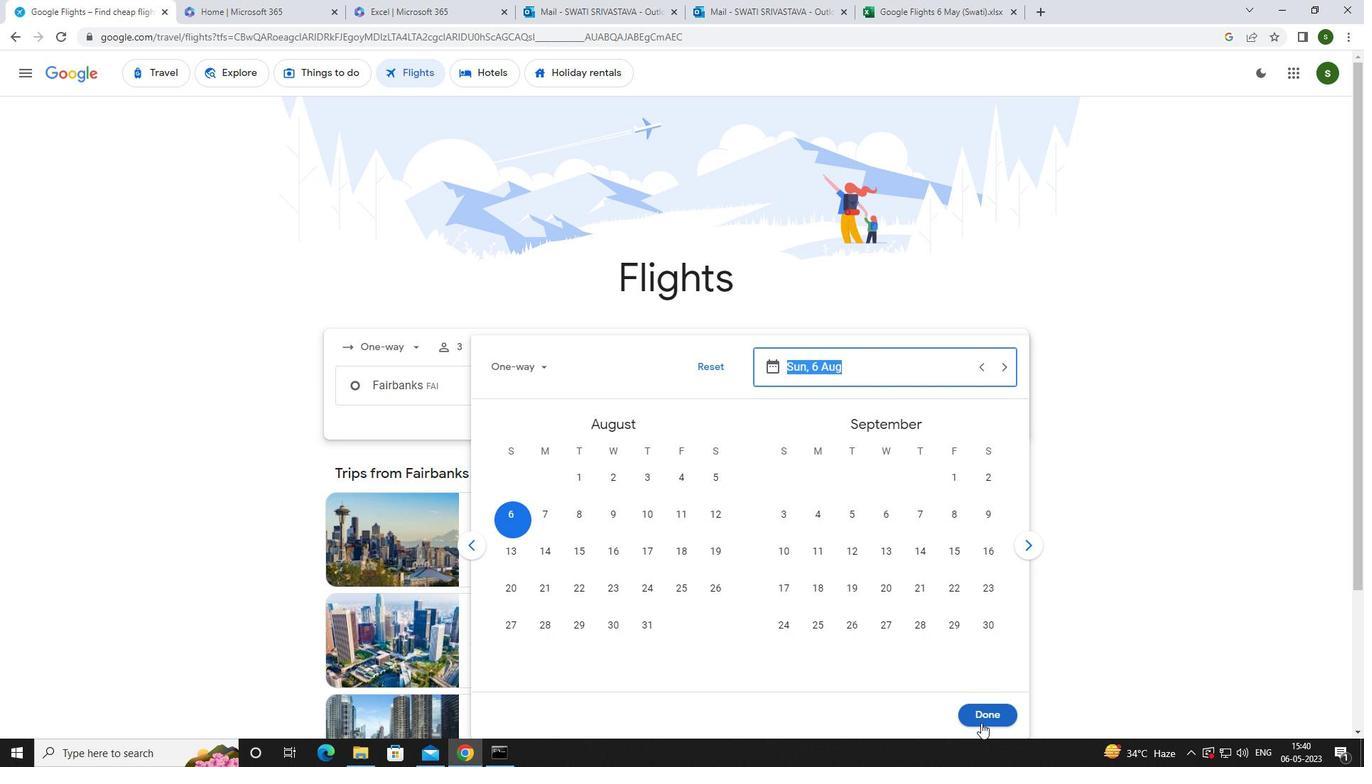 
Action: Mouse pressed left at (981, 709)
Screenshot: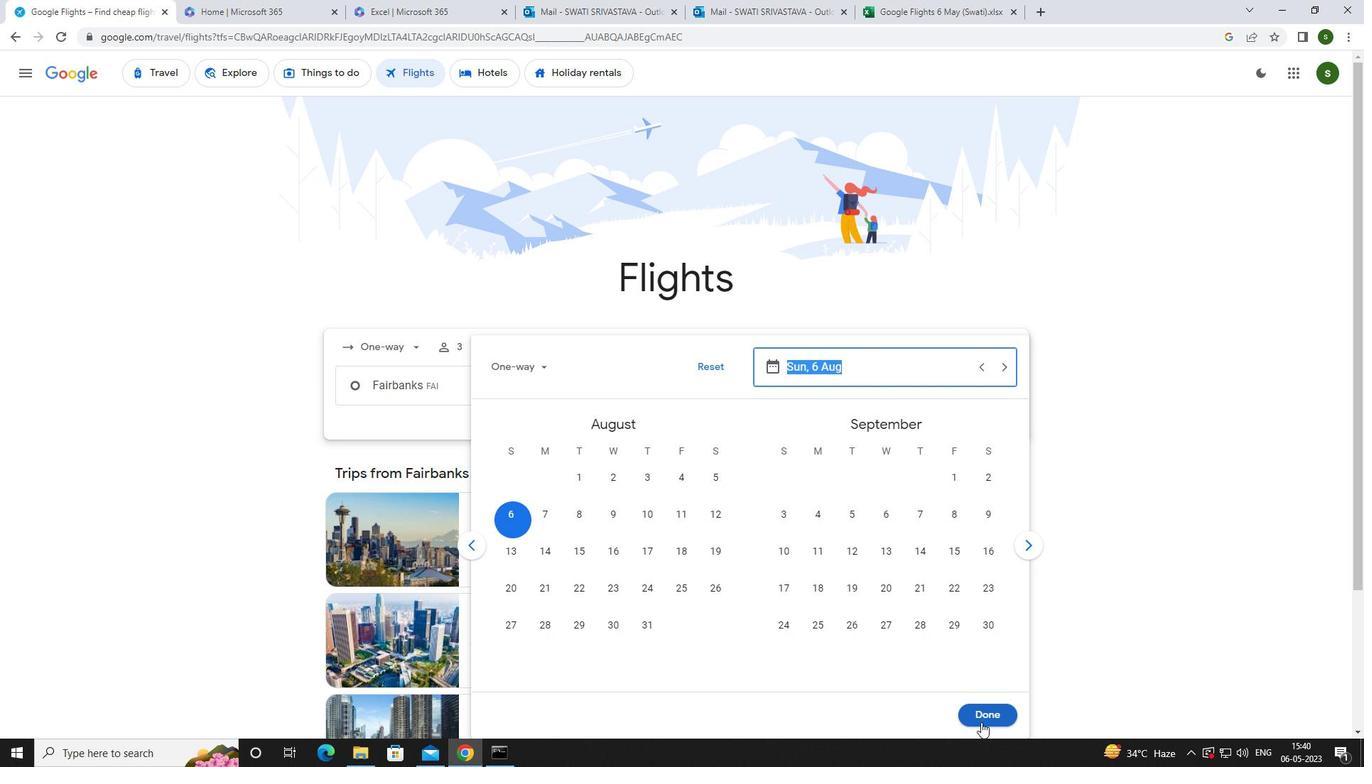 
Action: Mouse moved to (678, 442)
Screenshot: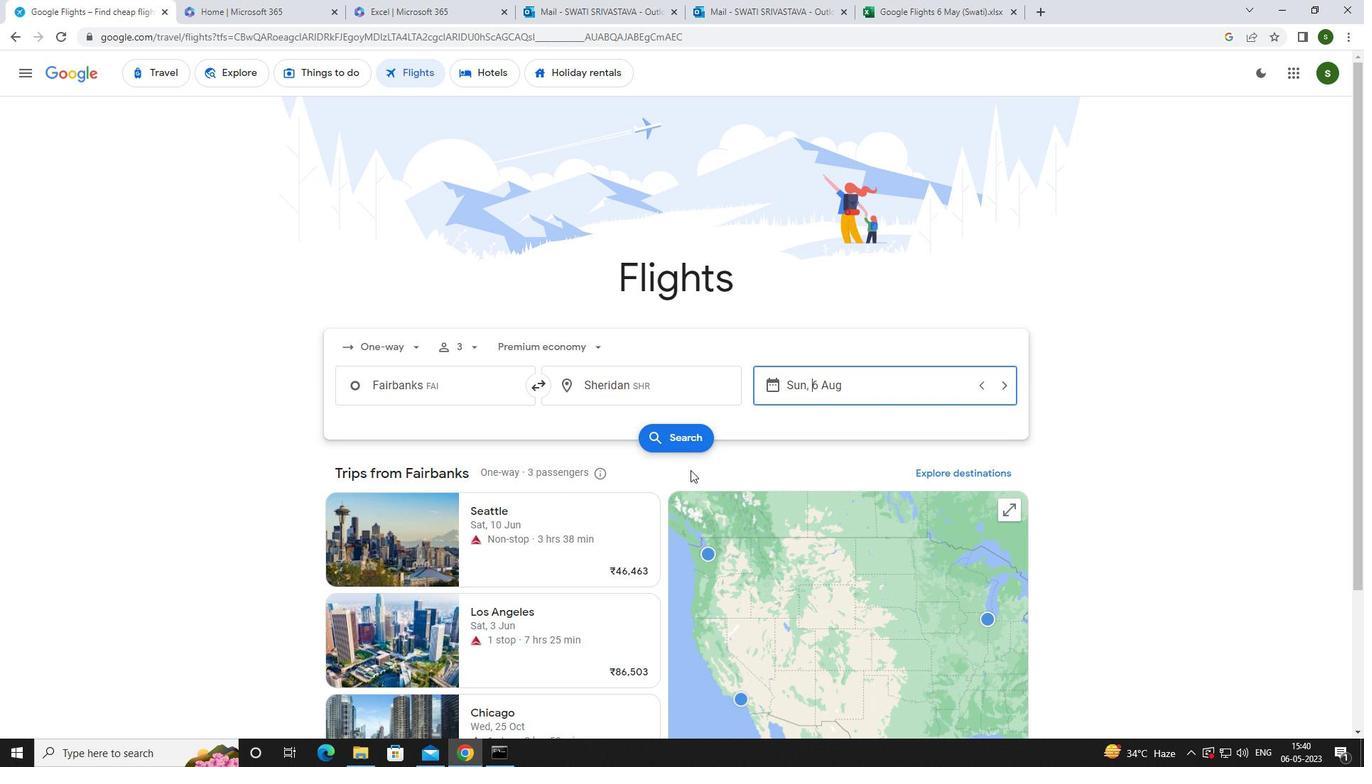 
Action: Mouse pressed left at (678, 442)
Screenshot: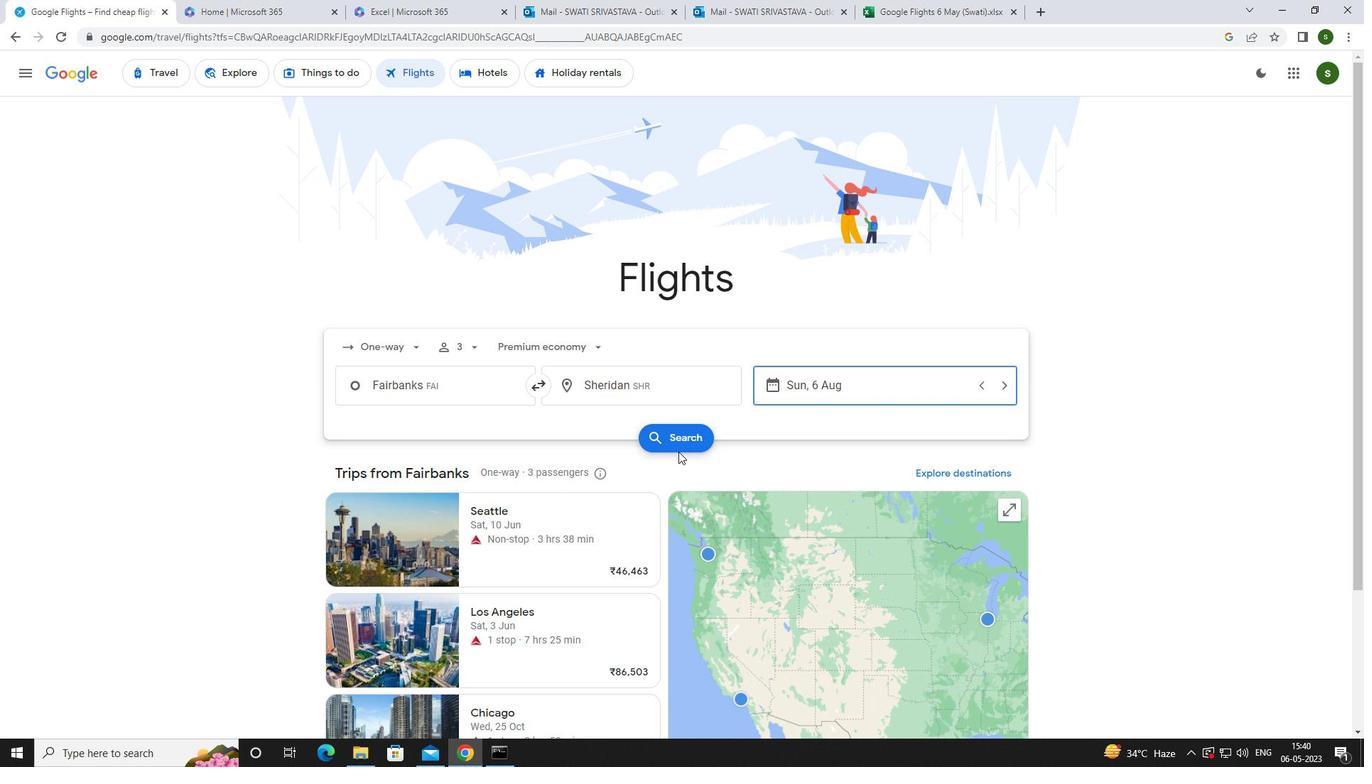 
Action: Mouse moved to (357, 198)
Screenshot: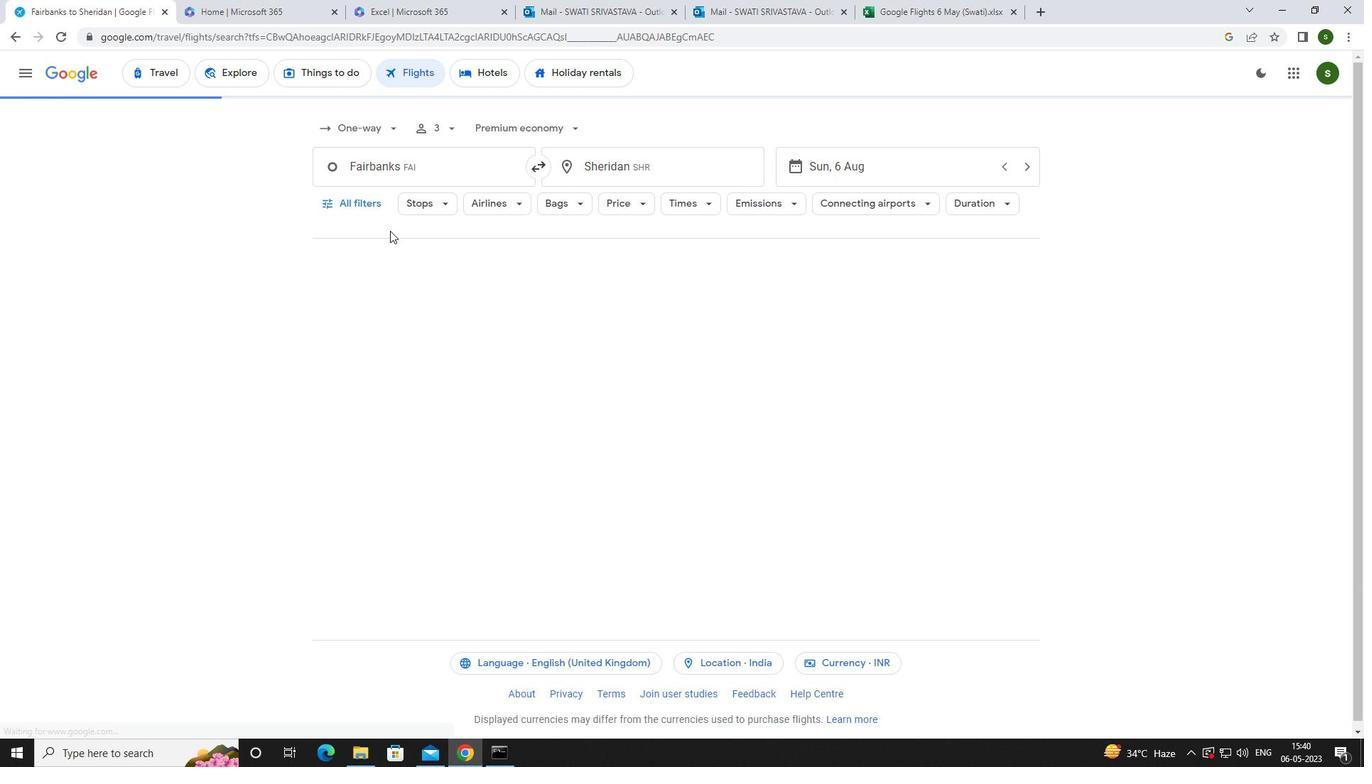 
Action: Mouse pressed left at (357, 198)
Screenshot: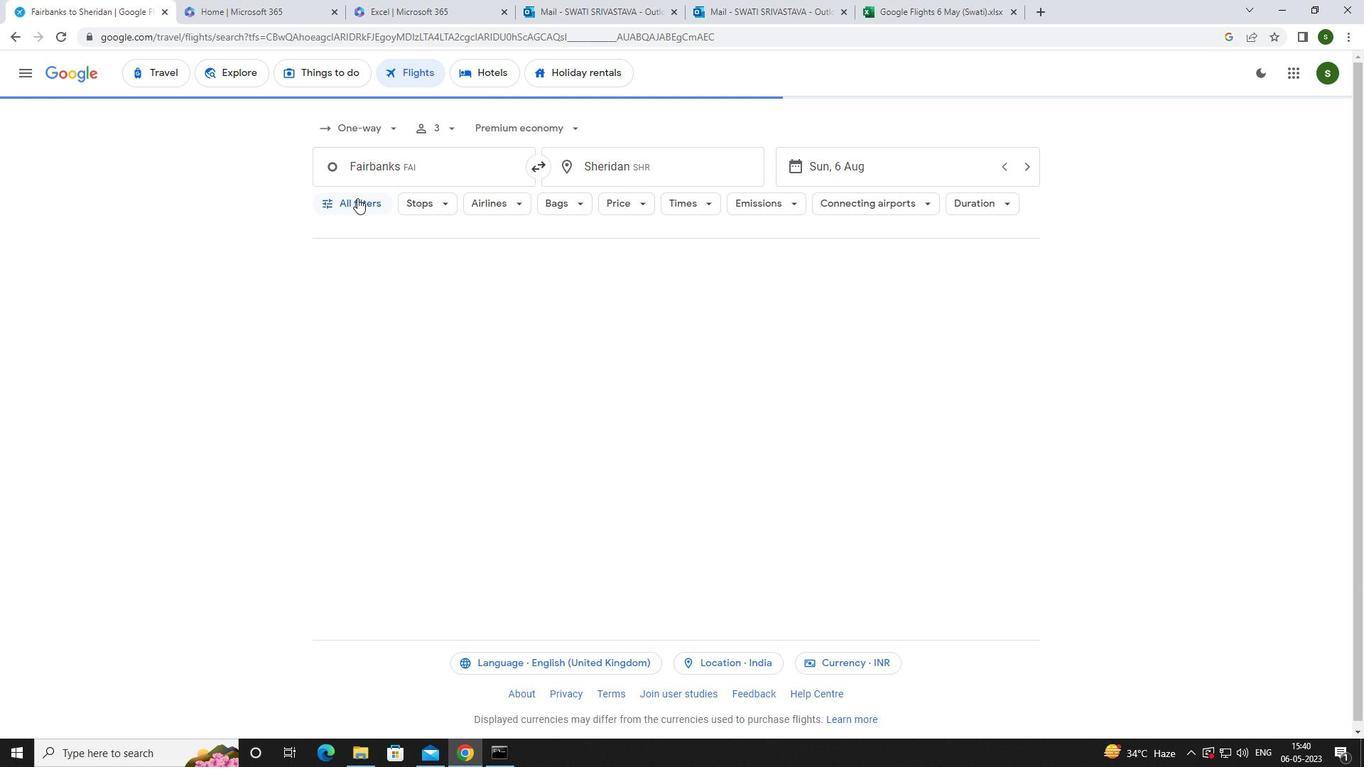 
Action: Mouse moved to (486, 384)
Screenshot: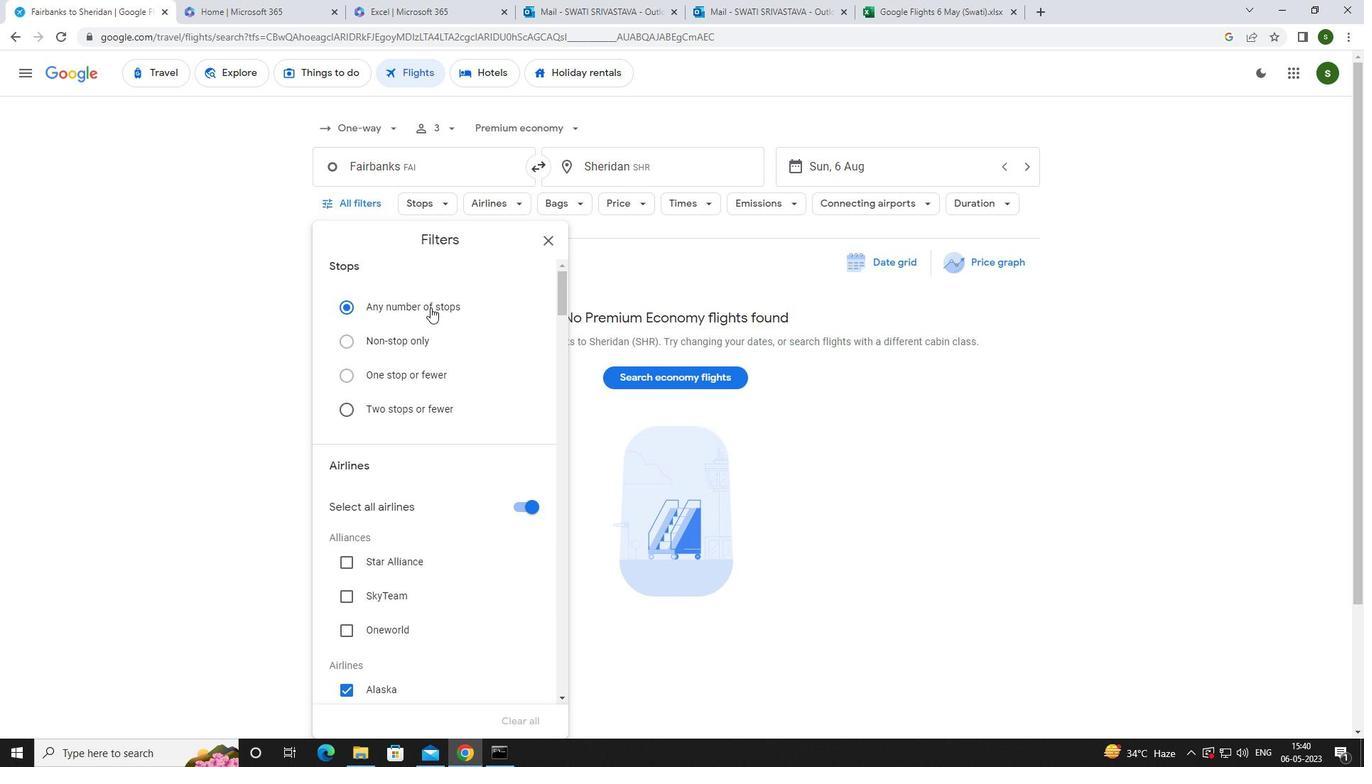 
Action: Mouse scrolled (486, 383) with delta (0, 0)
Screenshot: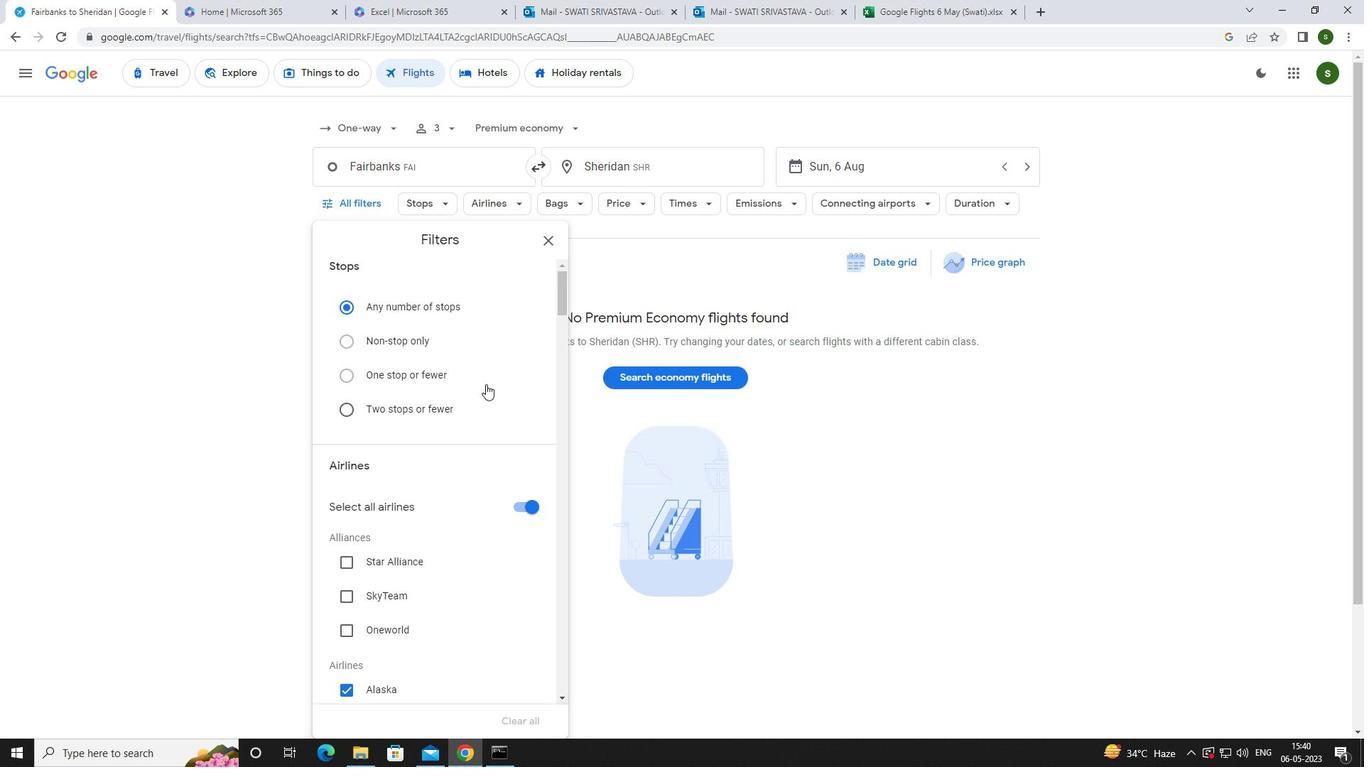 
Action: Mouse scrolled (486, 383) with delta (0, 0)
Screenshot: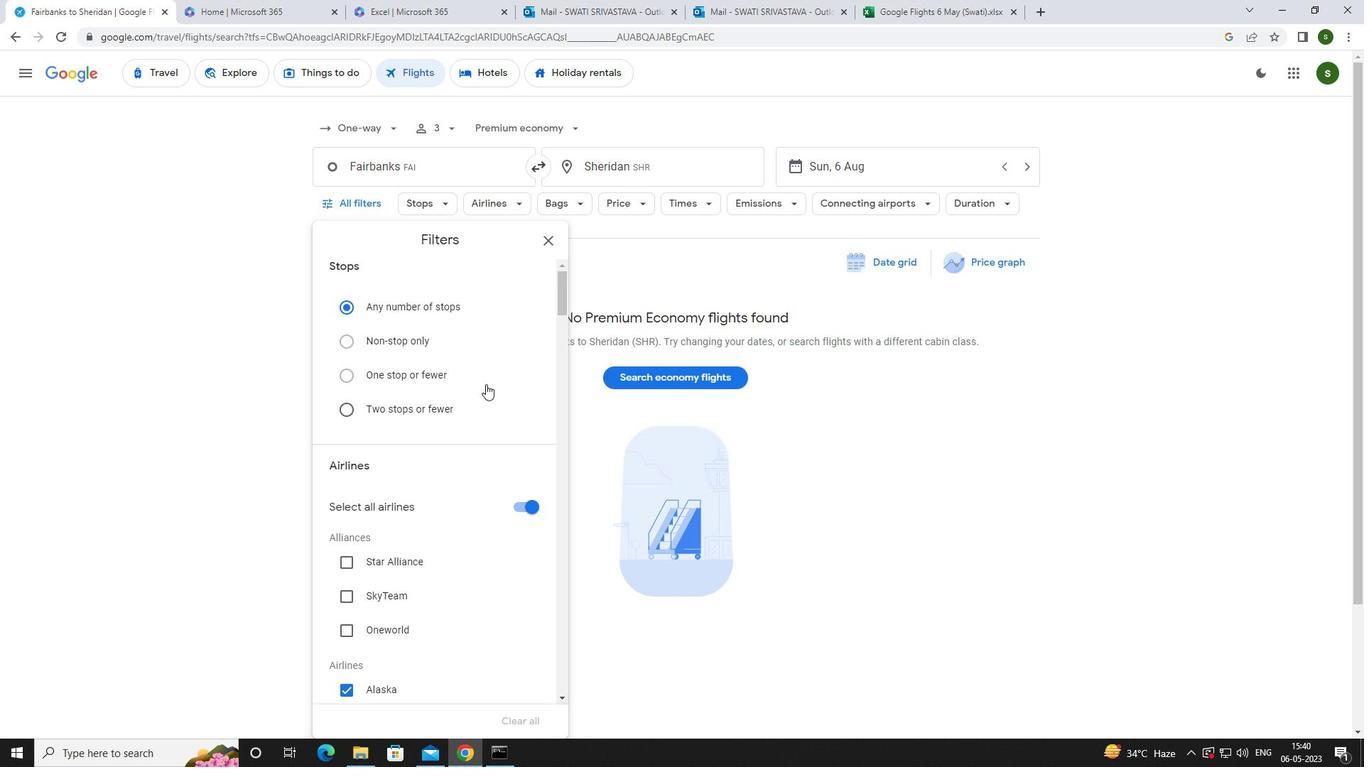 
Action: Mouse scrolled (486, 383) with delta (0, 0)
Screenshot: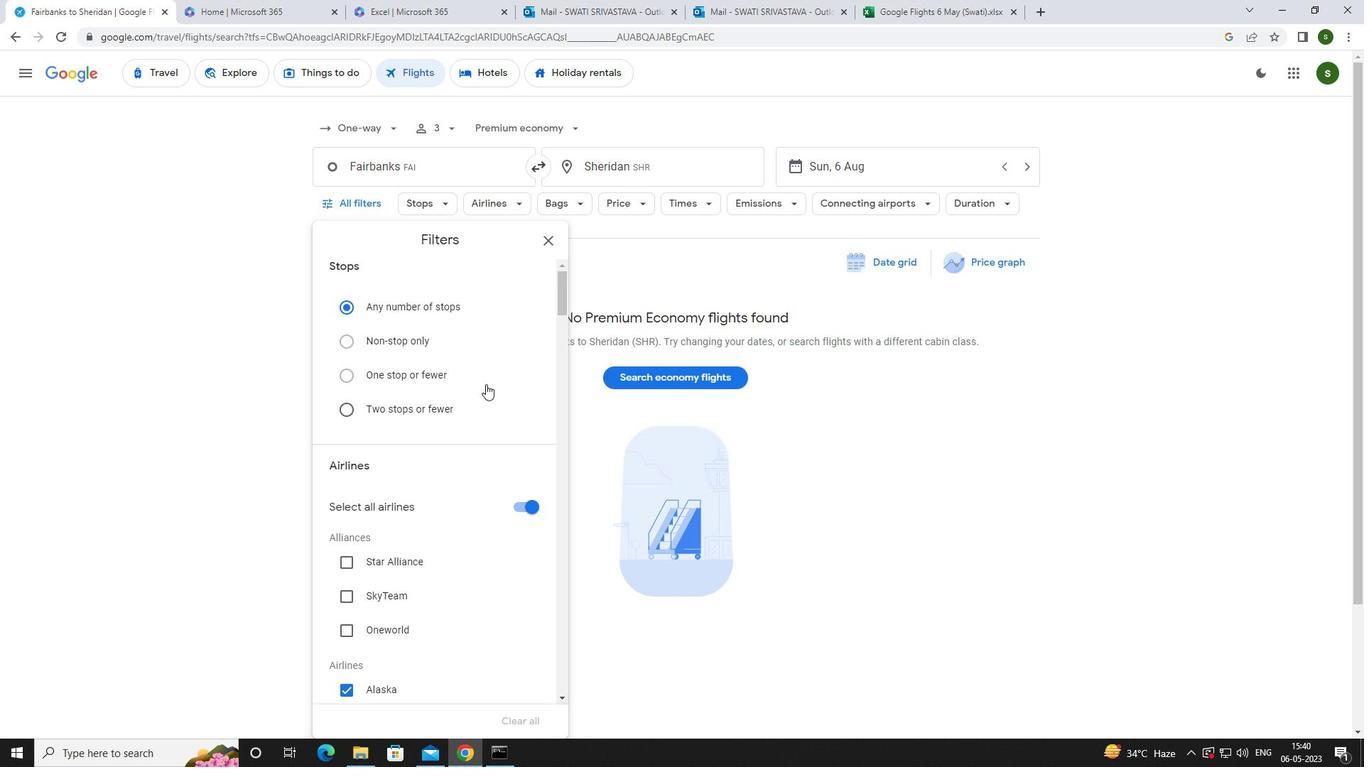 
Action: Mouse scrolled (486, 383) with delta (0, 0)
Screenshot: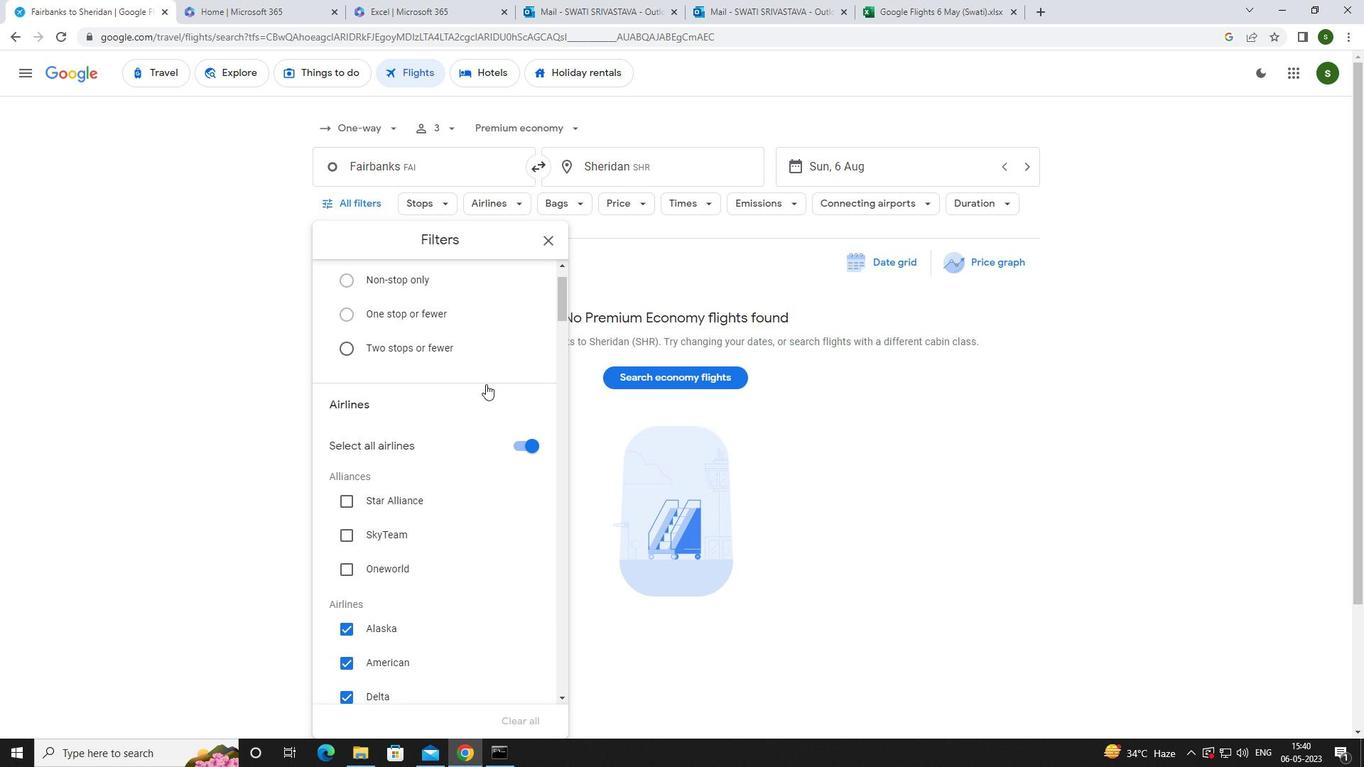 
Action: Mouse scrolled (486, 383) with delta (0, 0)
Screenshot: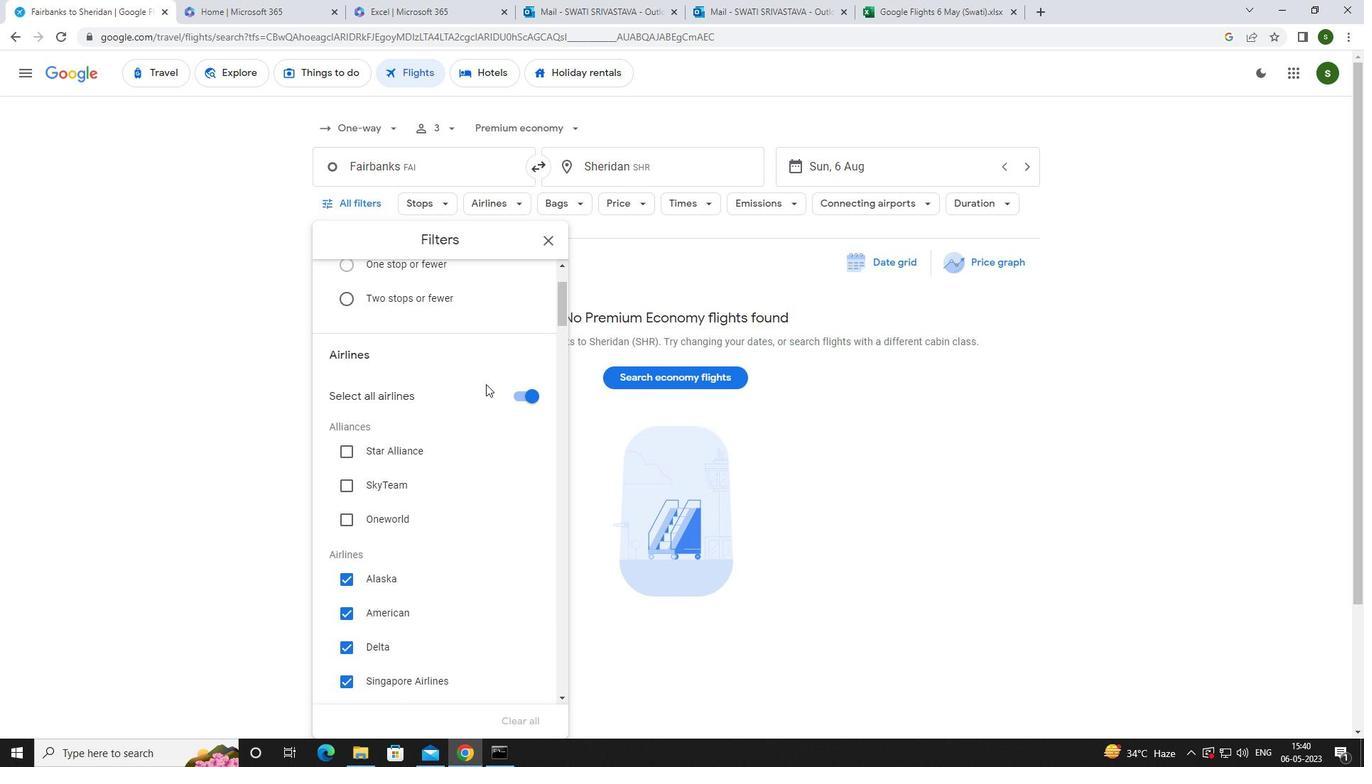 
Action: Mouse scrolled (486, 383) with delta (0, 0)
Screenshot: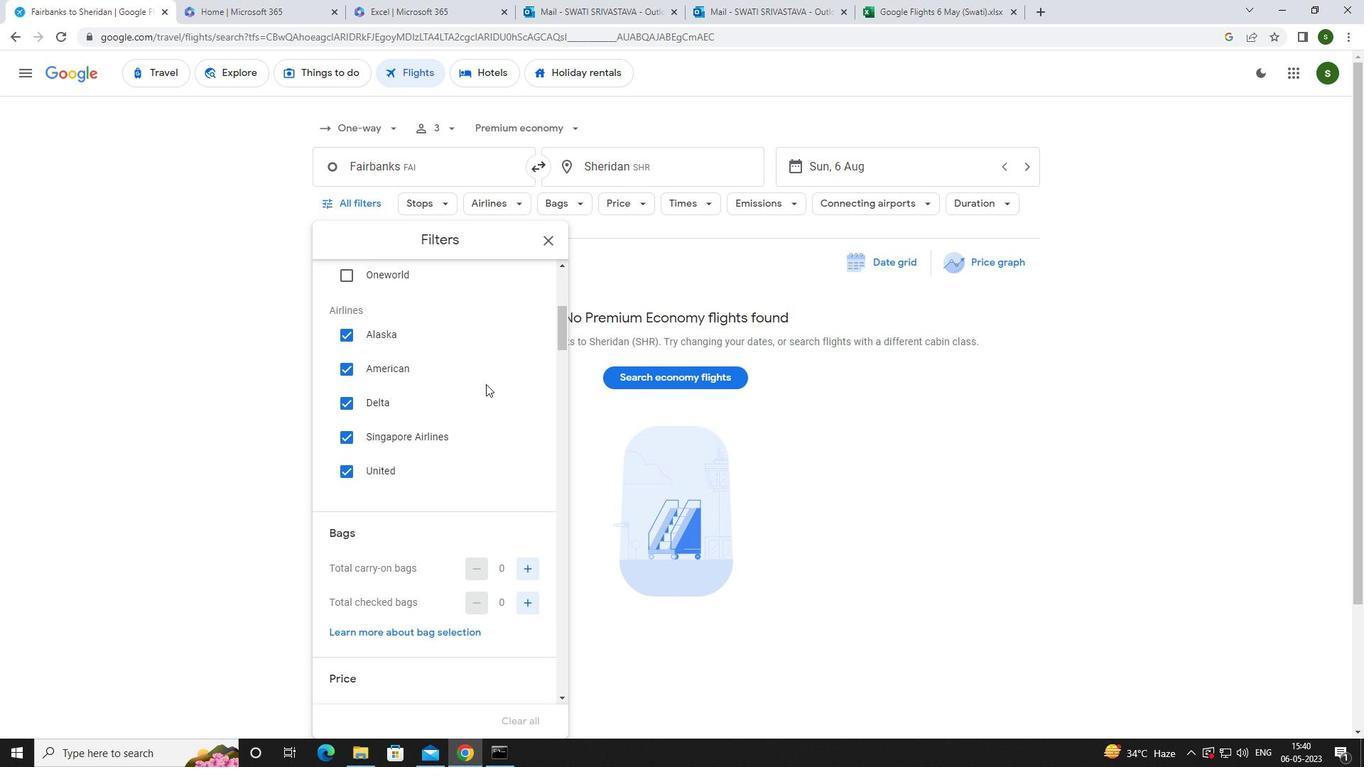 
Action: Mouse scrolled (486, 383) with delta (0, 0)
Screenshot: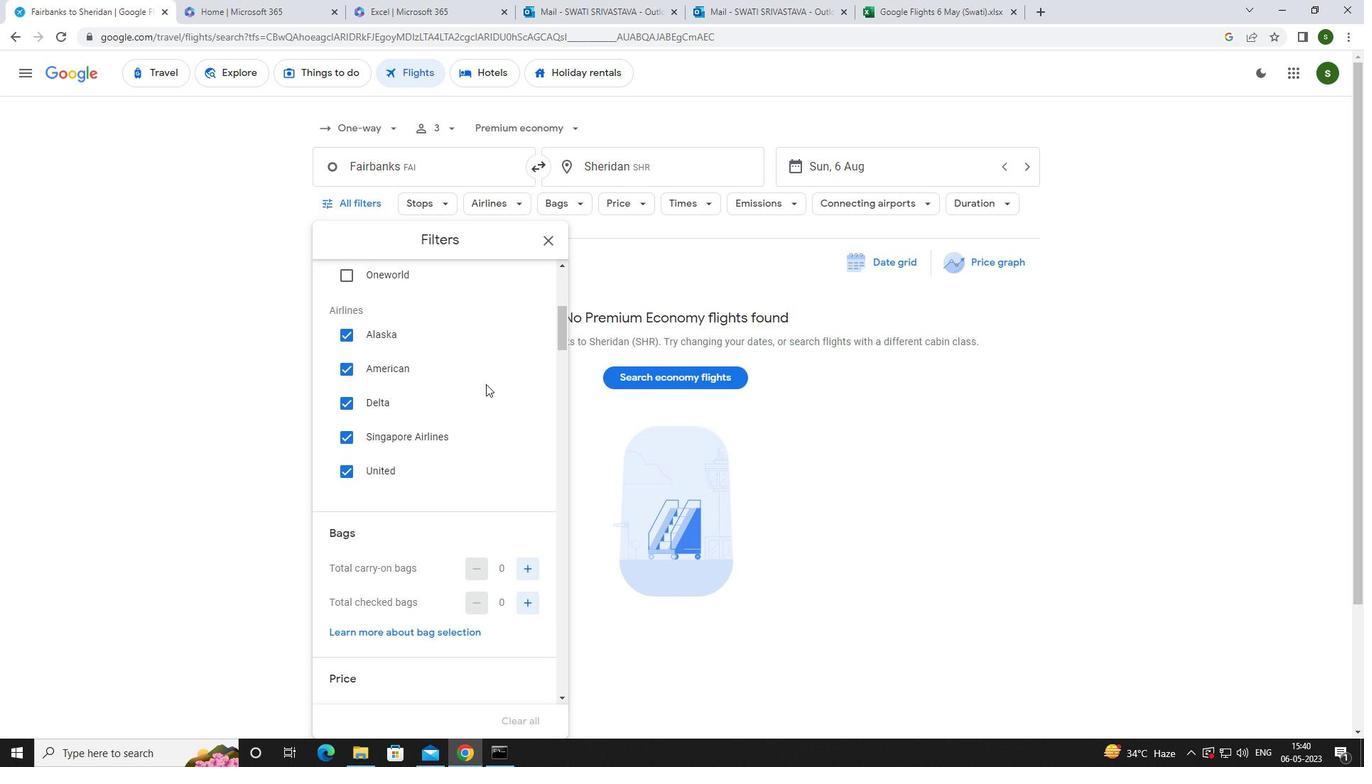 
Action: Mouse moved to (528, 425)
Screenshot: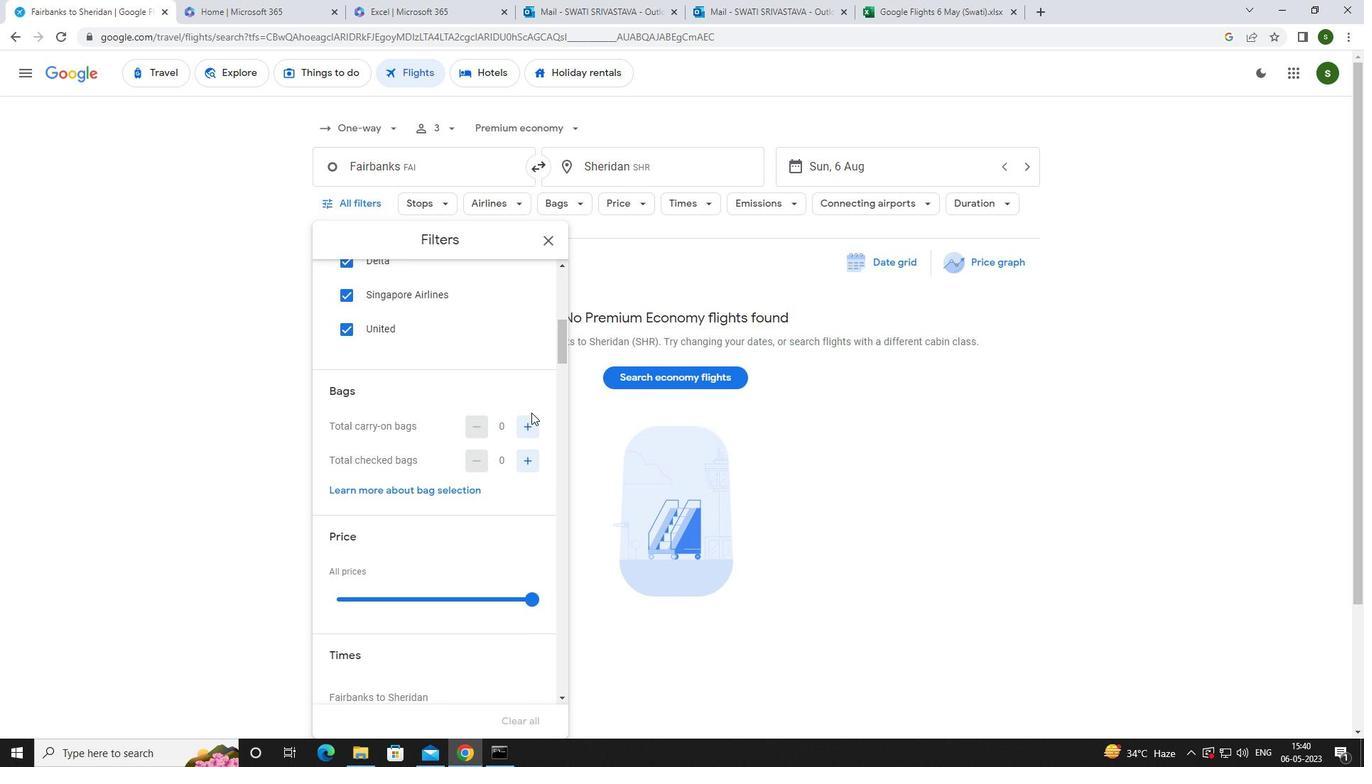 
Action: Mouse pressed left at (528, 425)
Screenshot: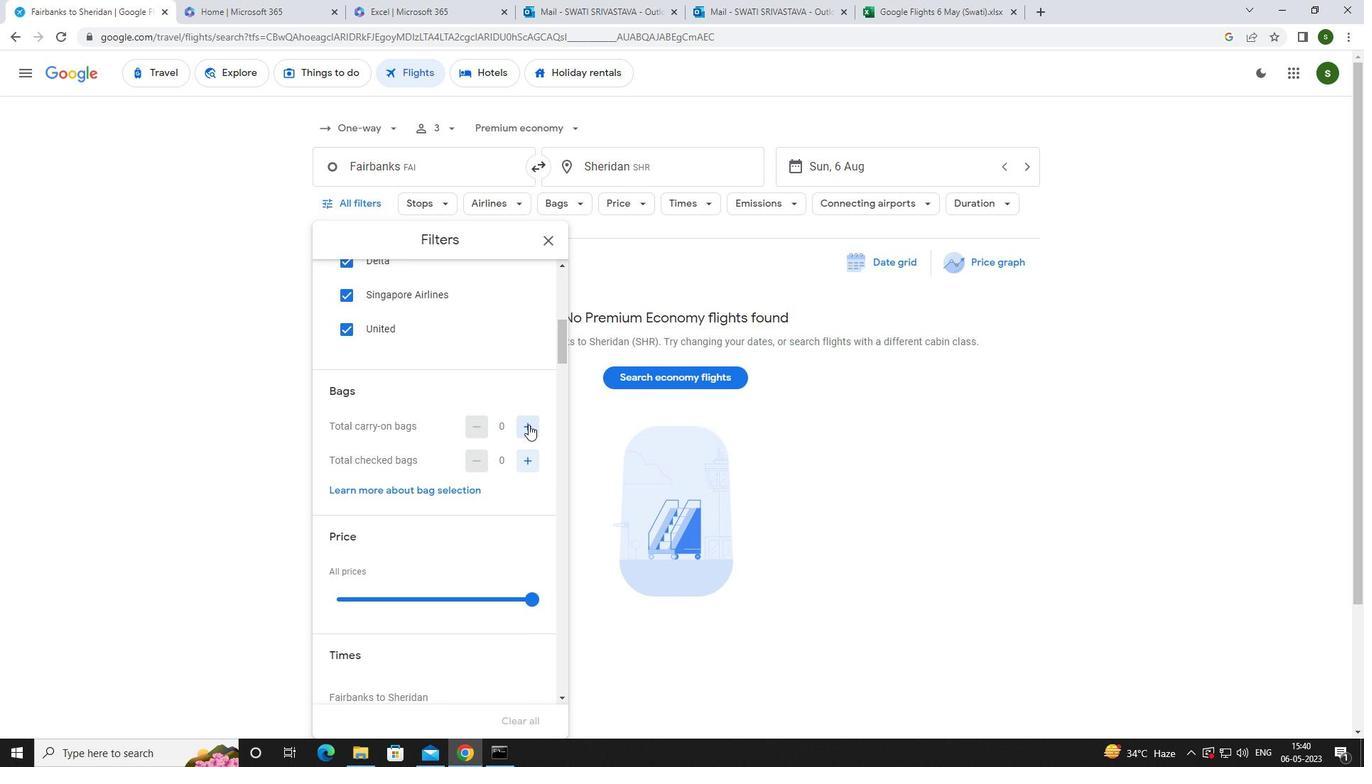 
Action: Mouse pressed left at (528, 425)
Screenshot: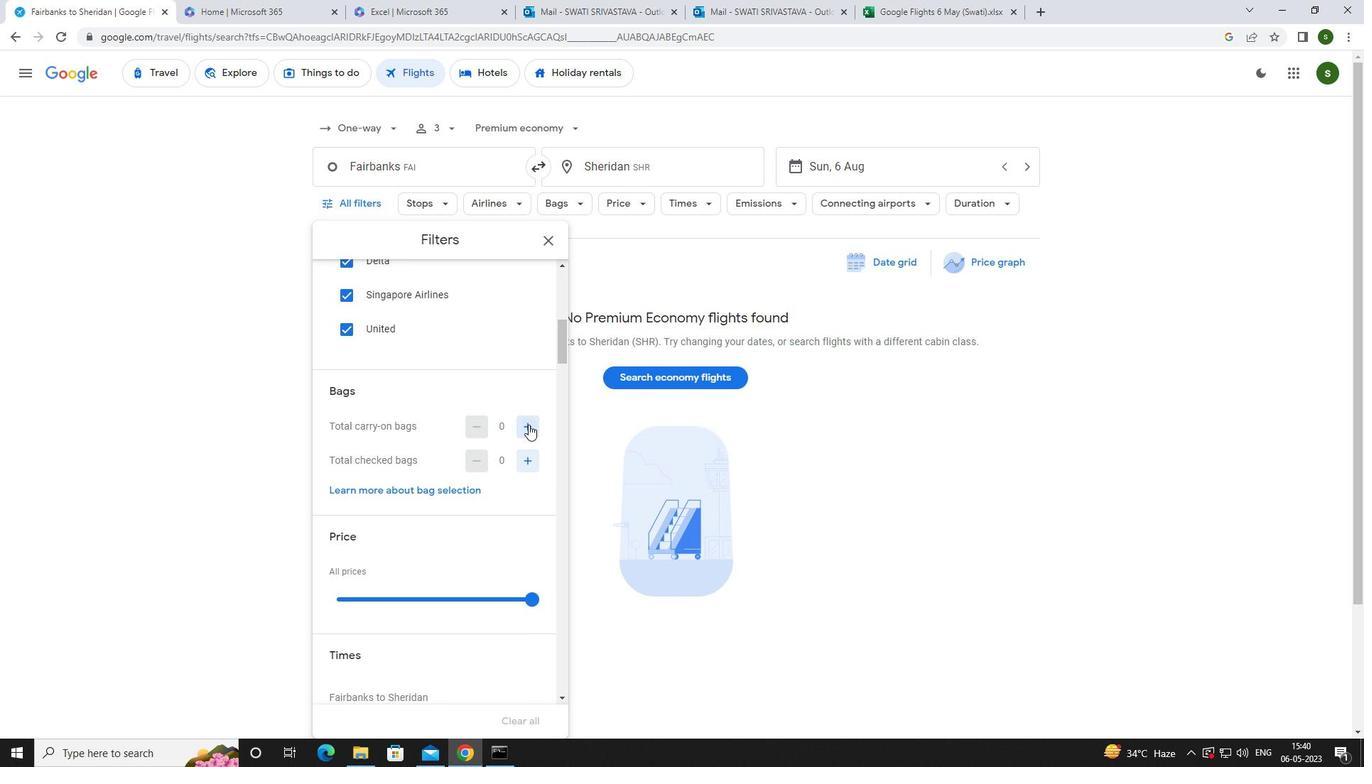
Action: Mouse moved to (531, 459)
Screenshot: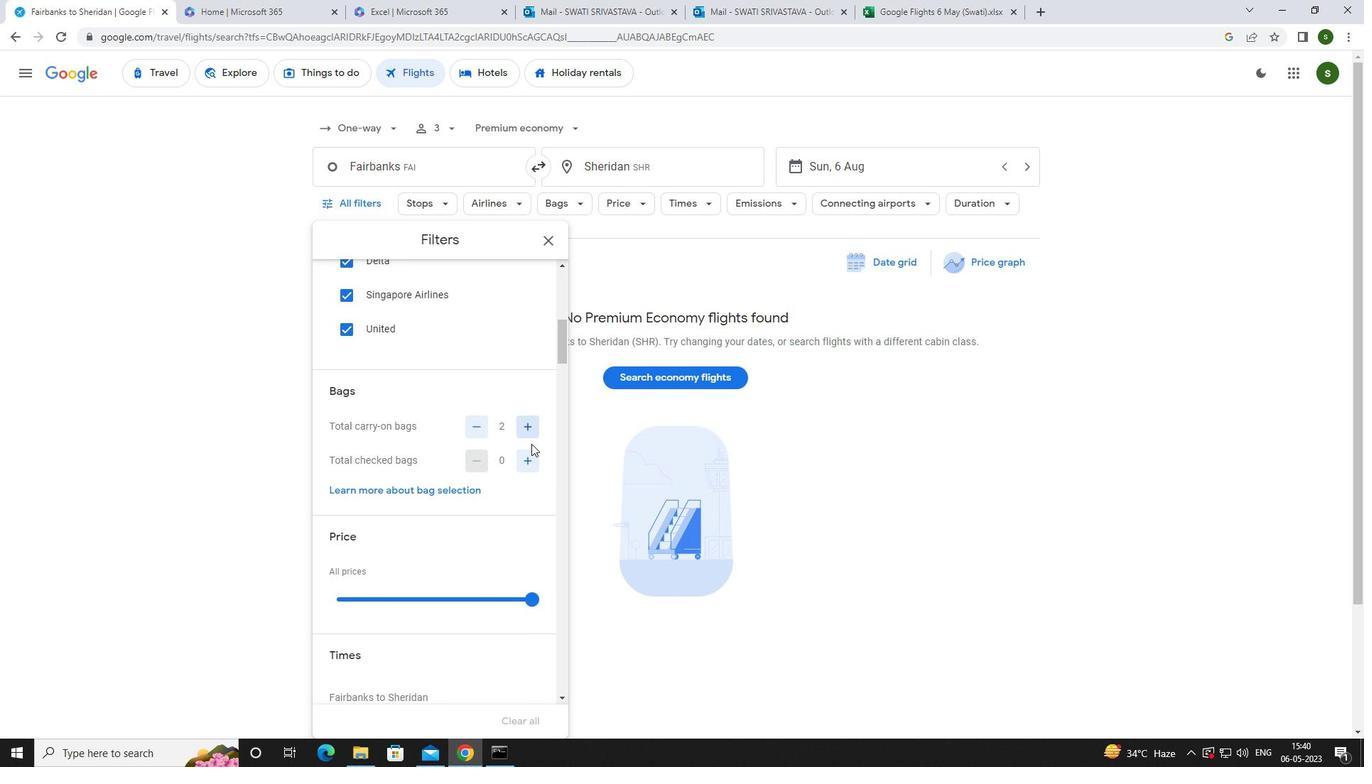 
Action: Mouse pressed left at (531, 459)
Screenshot: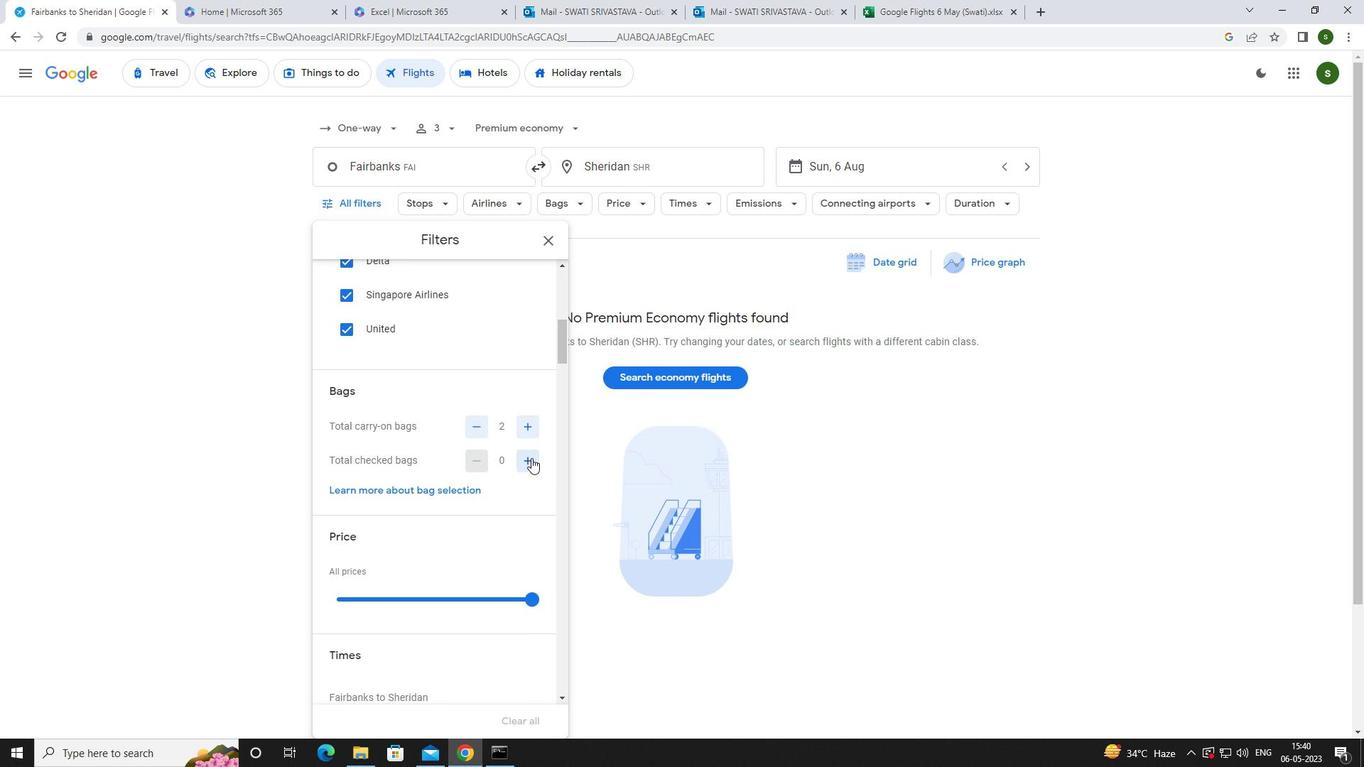 
Action: Mouse pressed left at (531, 459)
Screenshot: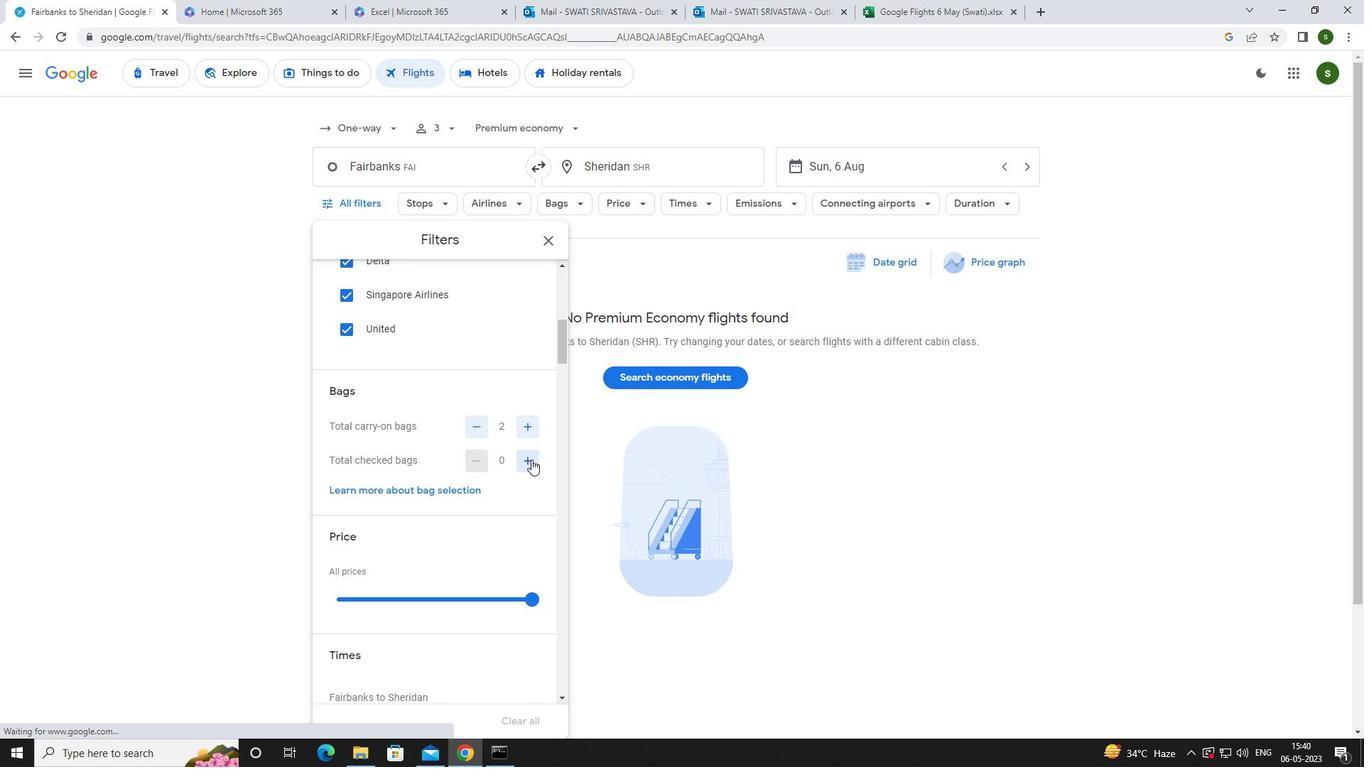 
Action: Mouse pressed left at (531, 459)
Screenshot: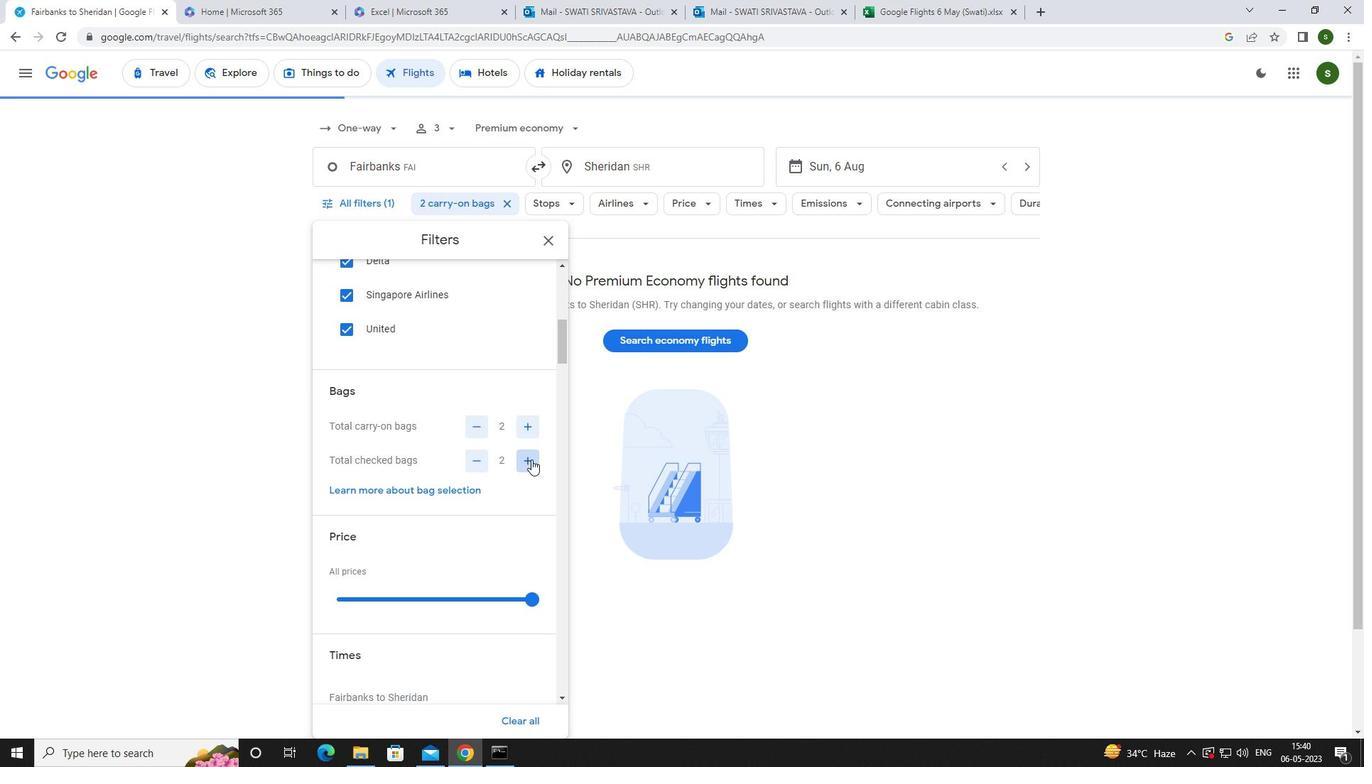 
Action: Mouse scrolled (531, 459) with delta (0, 0)
Screenshot: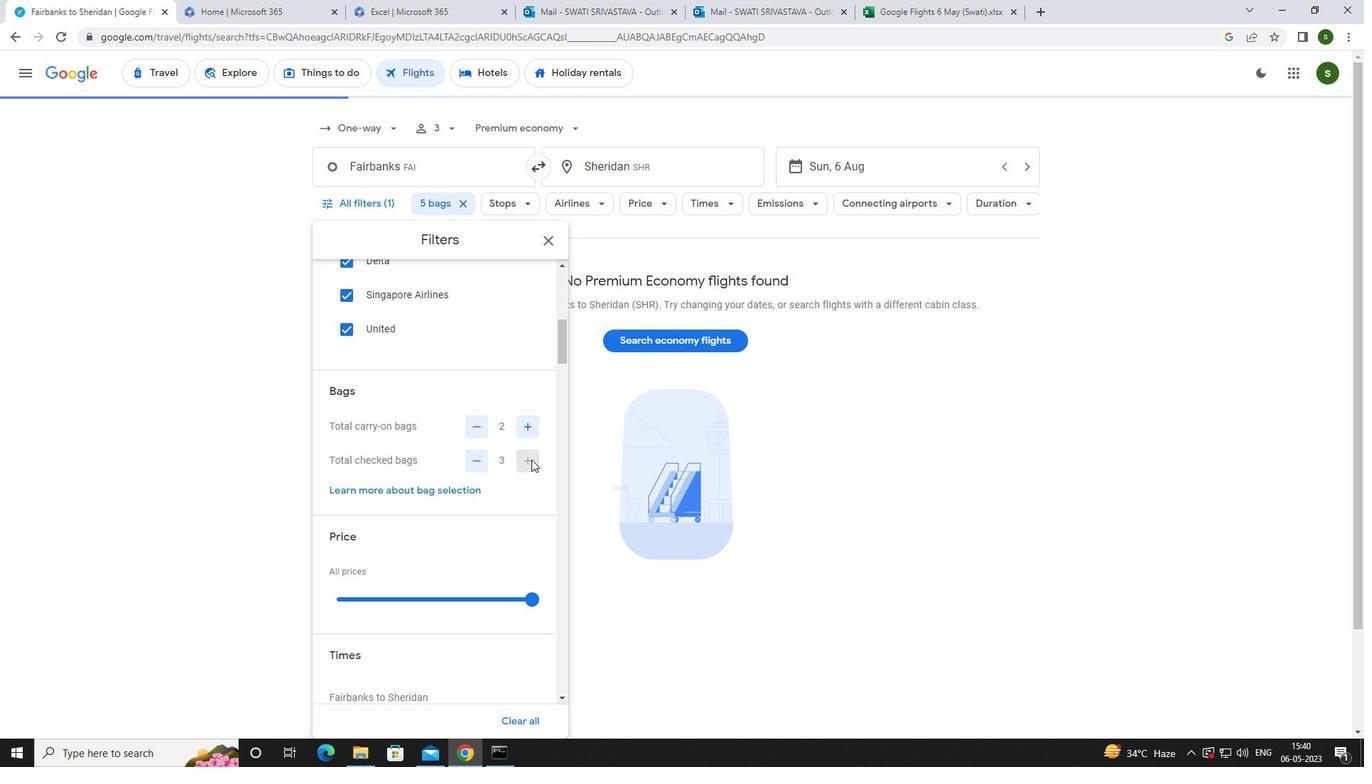 
Action: Mouse scrolled (531, 459) with delta (0, 0)
Screenshot: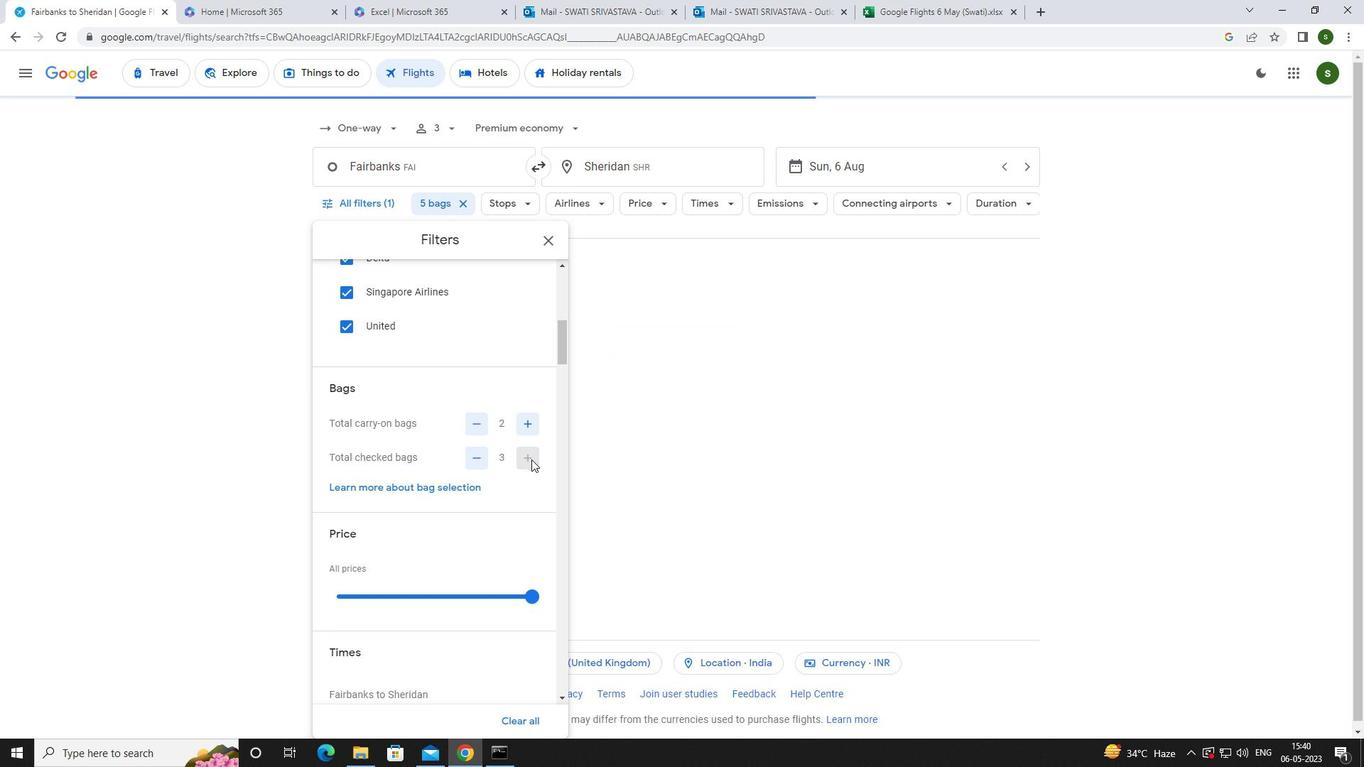 
Action: Mouse pressed left at (531, 459)
Screenshot: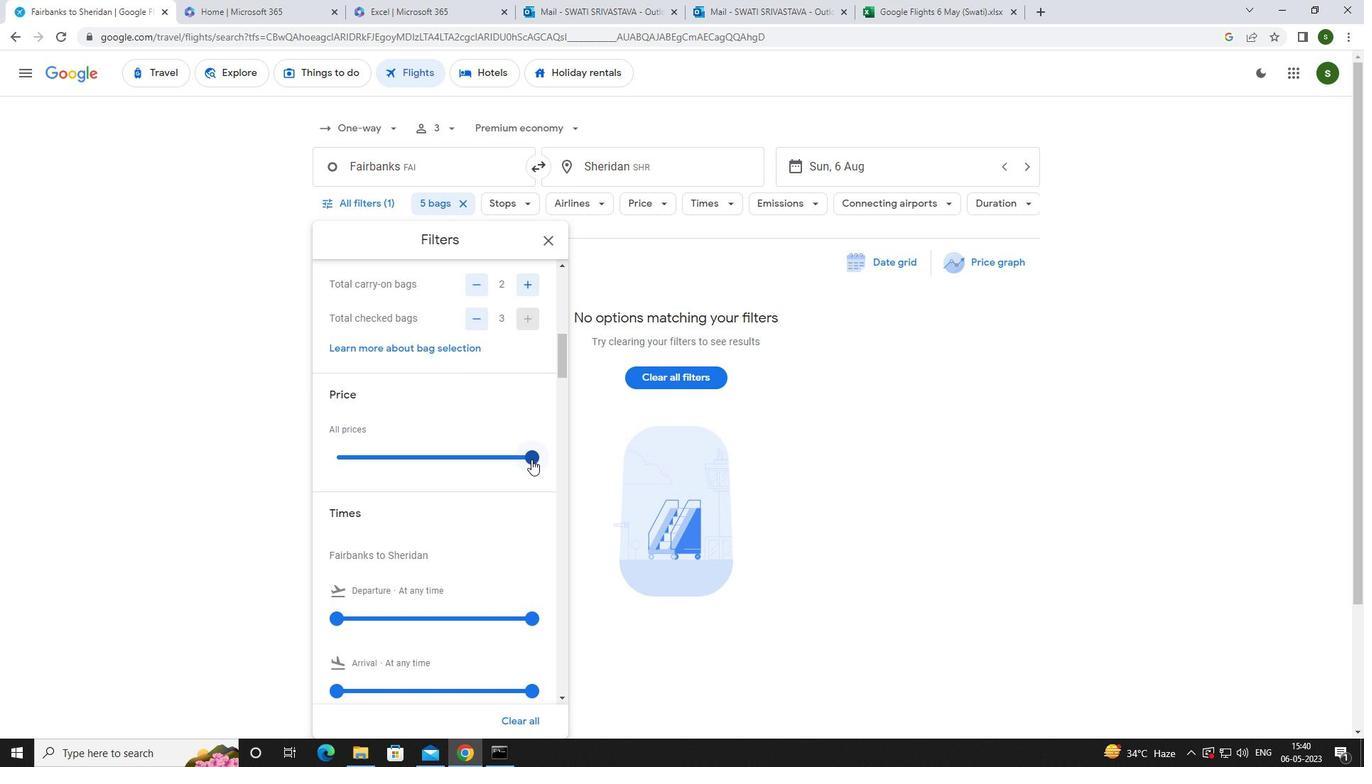 
Action: Mouse scrolled (531, 459) with delta (0, 0)
Screenshot: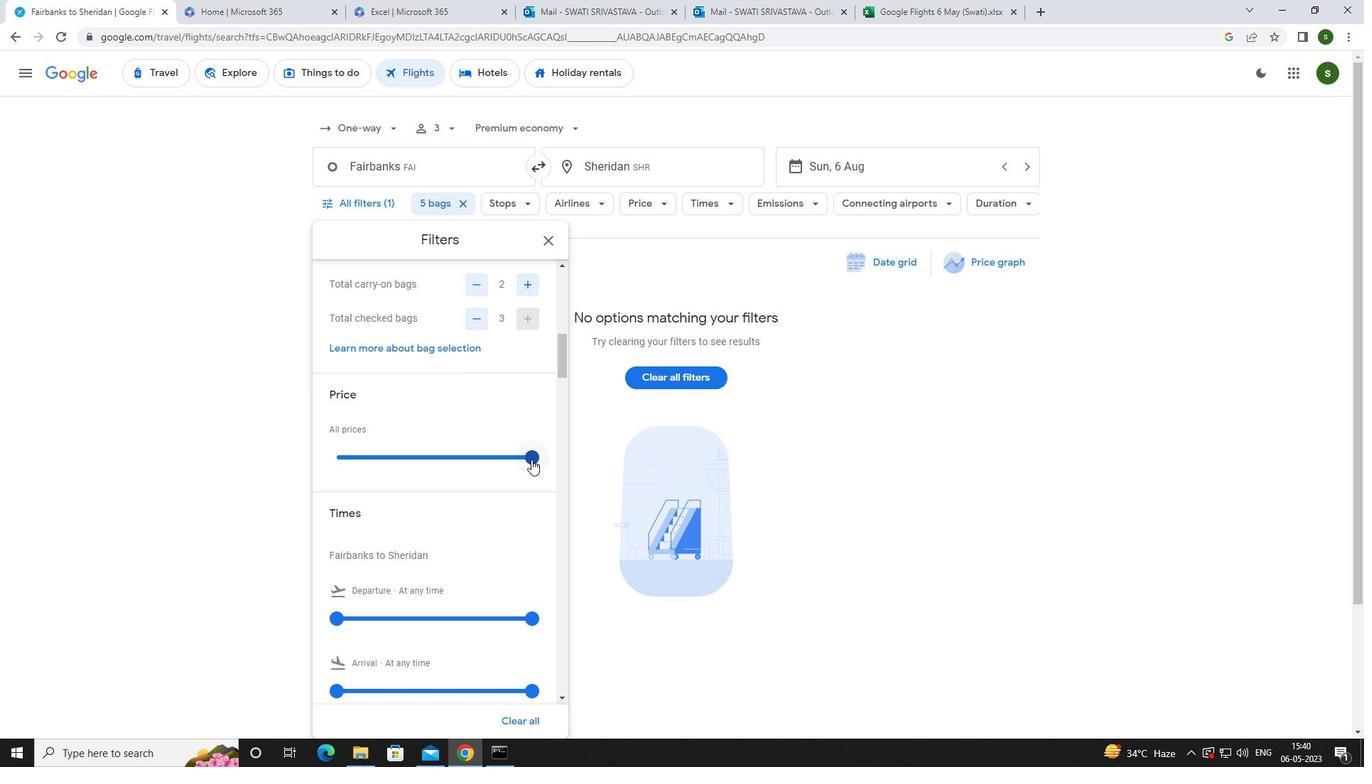 
Action: Mouse scrolled (531, 459) with delta (0, 0)
Screenshot: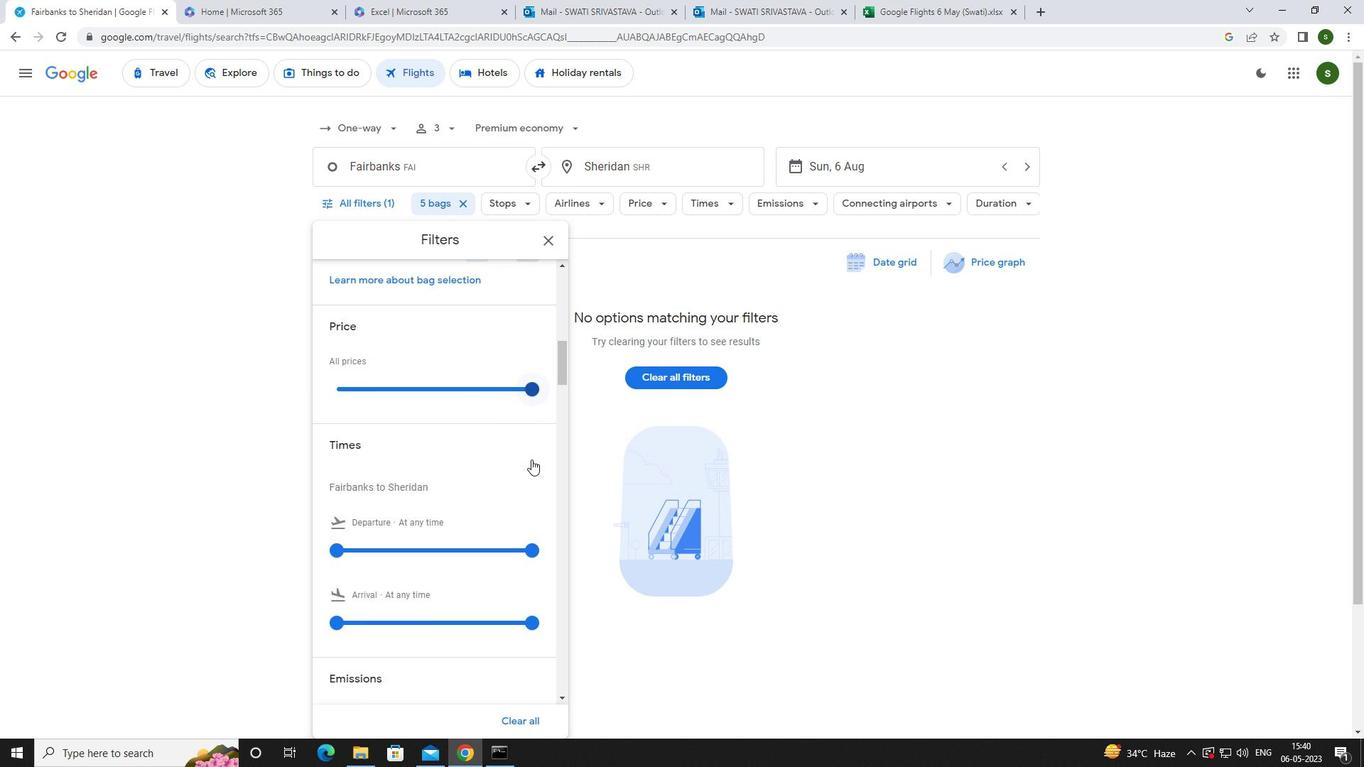 
Action: Mouse moved to (334, 473)
Screenshot: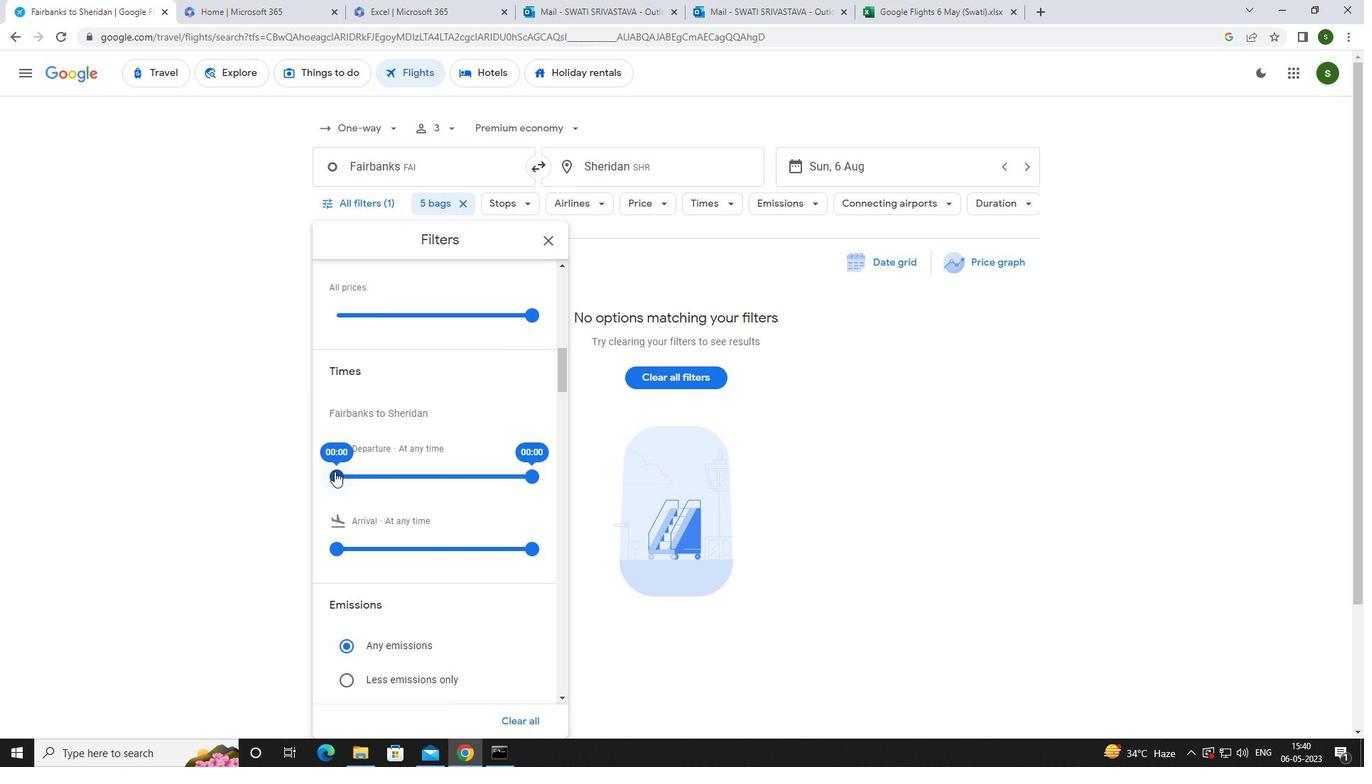 
Action: Mouse pressed left at (334, 473)
Screenshot: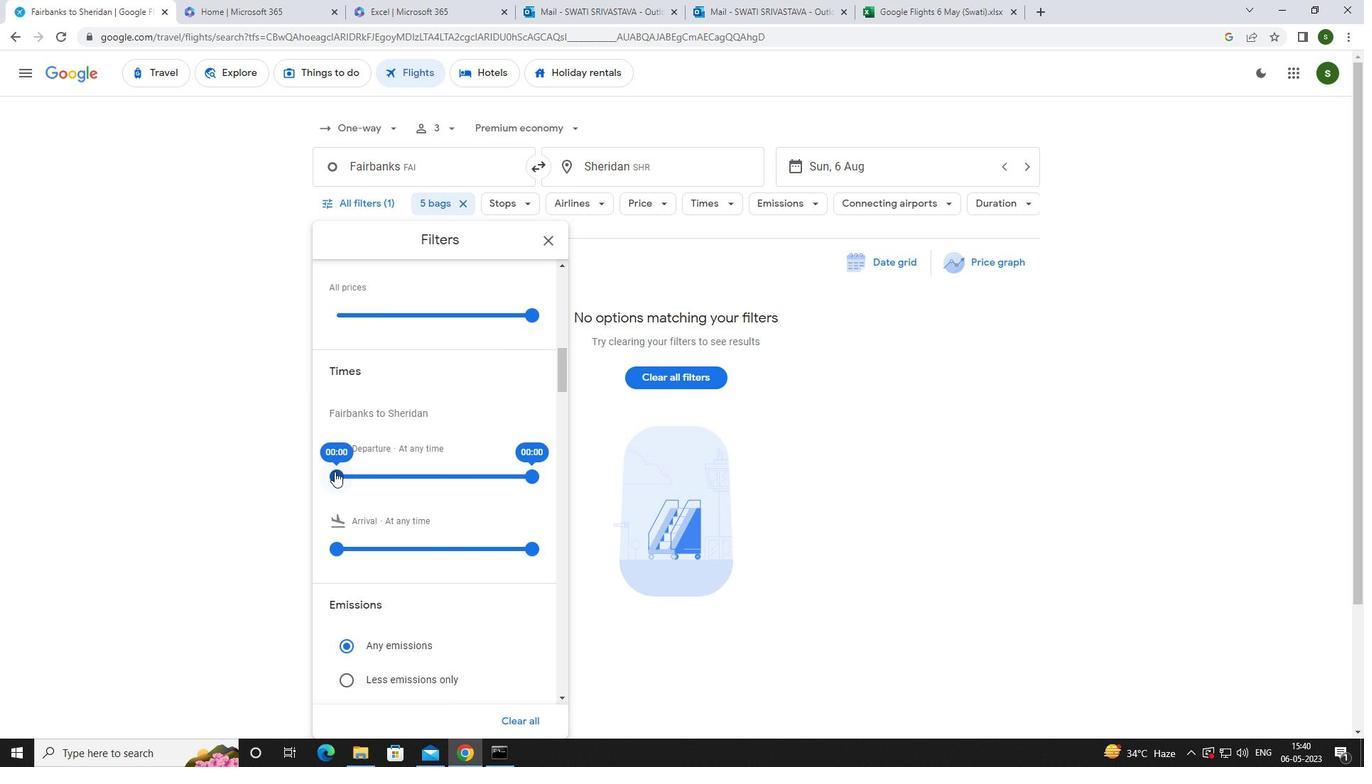 
Action: Mouse moved to (604, 602)
Screenshot: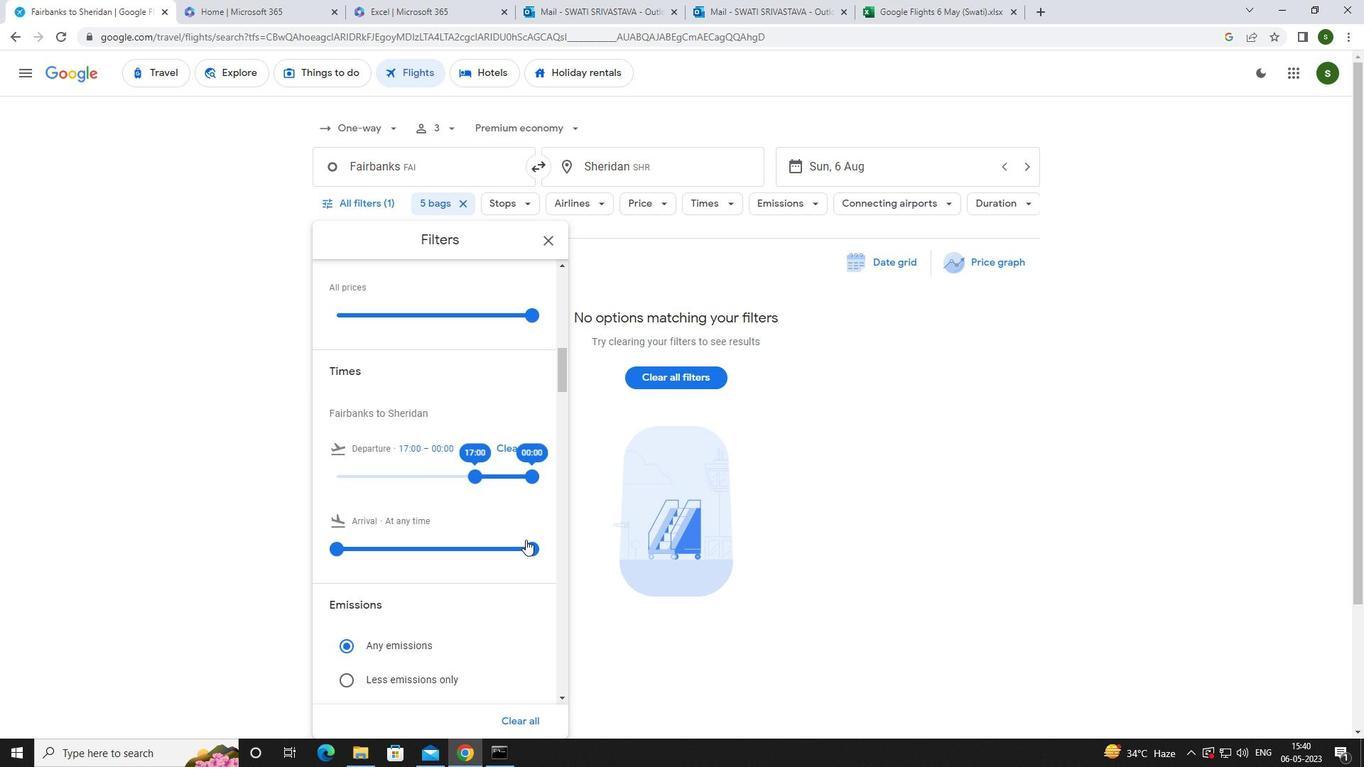 
Action: Mouse pressed left at (604, 602)
Screenshot: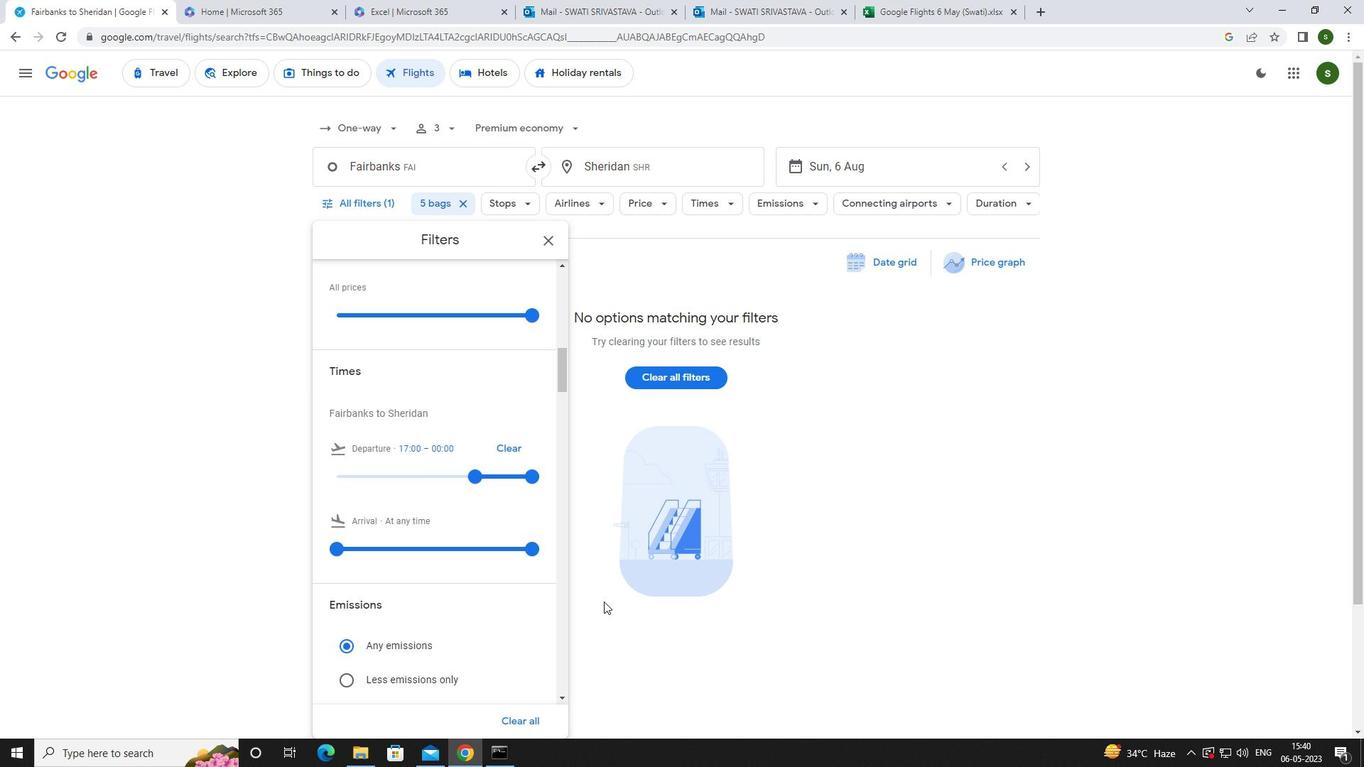 
